 Task: Look for space in Nashville, United States from 6th September, 2023 to 15th September, 2023 for 6 adults in price range Rs.8000 to Rs.12000. Place can be entire place or private room with 6 bedrooms having 6 beds and 6 bathrooms. Property type can be house, flat, guest house. Amenities needed are: wifi, TV, free parkinig on premises, gym, breakfast. Booking option can be shelf check-in. Required host language is English.
Action: Mouse moved to (426, 88)
Screenshot: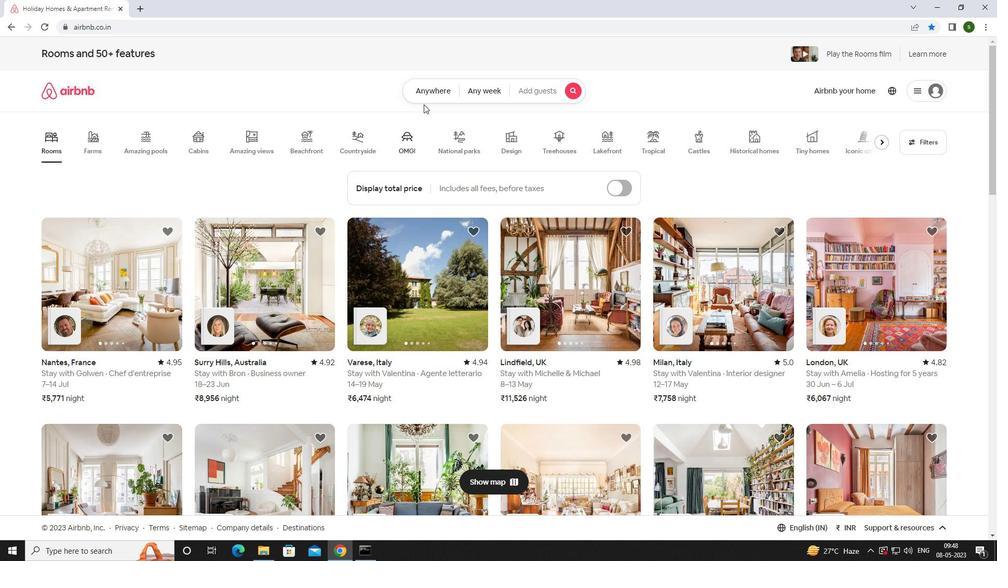 
Action: Mouse pressed left at (426, 88)
Screenshot: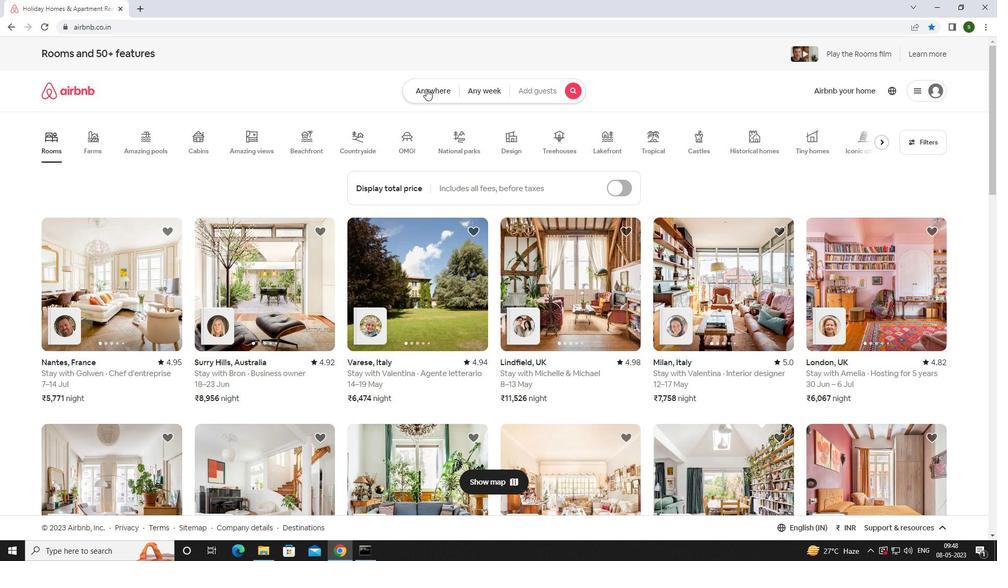 
Action: Mouse moved to (347, 128)
Screenshot: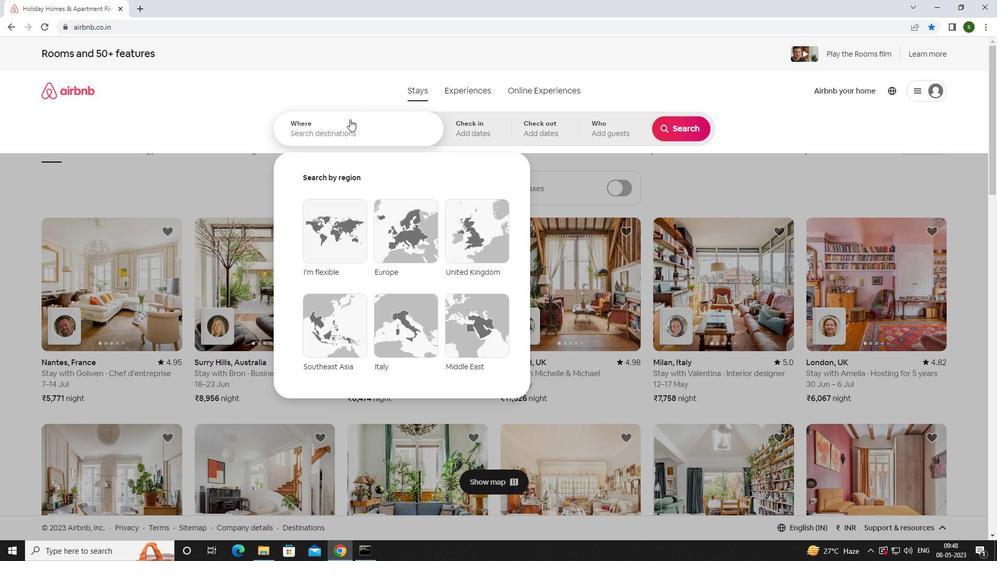 
Action: Mouse pressed left at (347, 128)
Screenshot: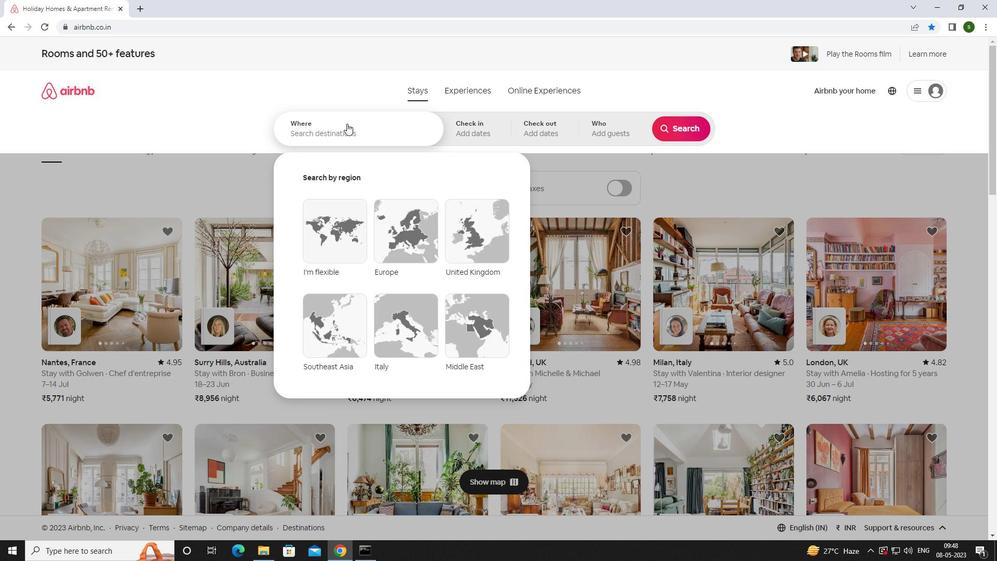 
Action: Key pressed <Key.caps_lock><Key.caps_lock>n<Key.caps_lock>ashville,<Key.space><Key.caps_lock><Key.caps_lock><Key.caps_lock>u<Key.caps_lock>nited<Key.space><Key.caps_lock>s<Key.caps_lock>tates<Key.enter>
Screenshot: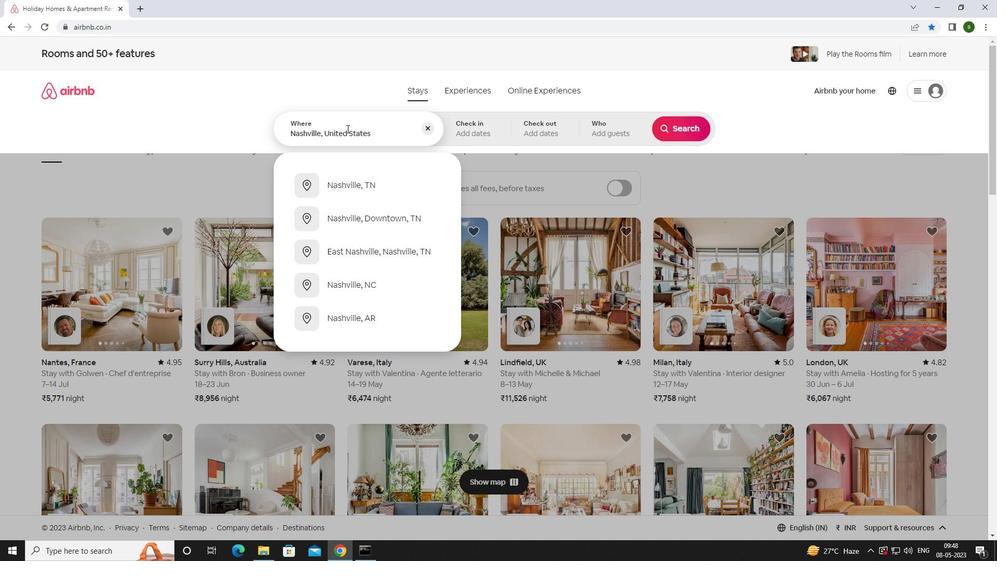 
Action: Mouse moved to (673, 210)
Screenshot: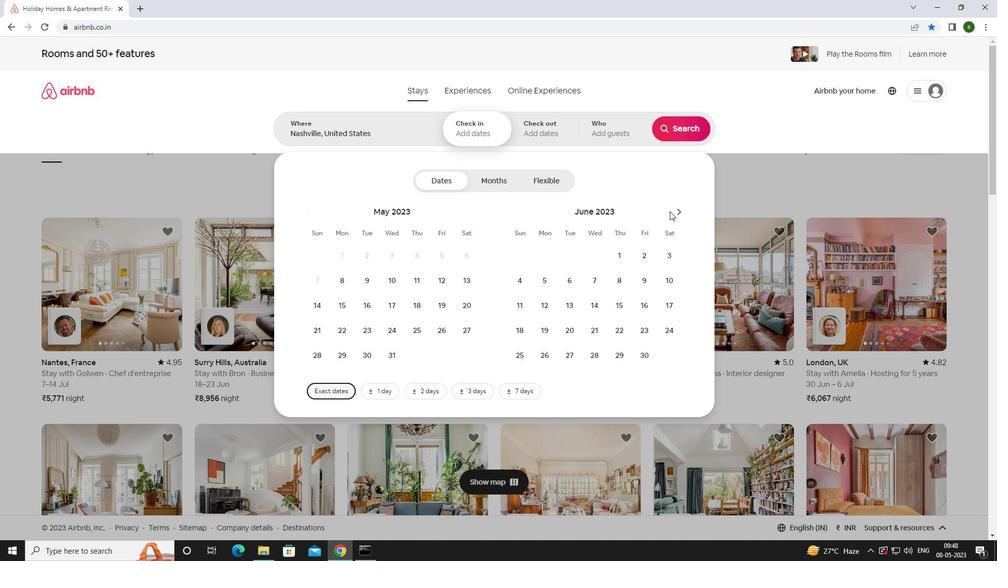 
Action: Mouse pressed left at (673, 210)
Screenshot: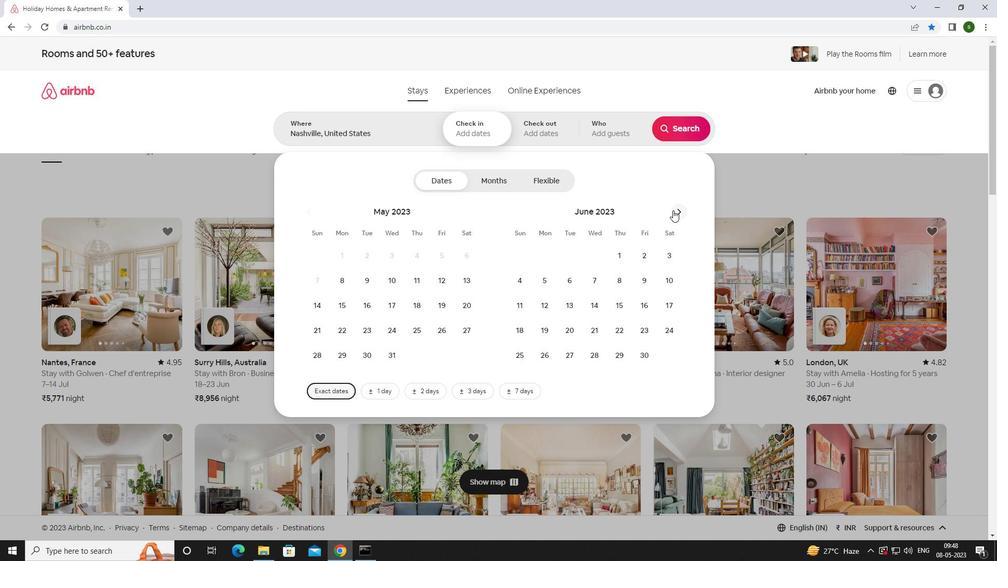 
Action: Mouse pressed left at (673, 210)
Screenshot: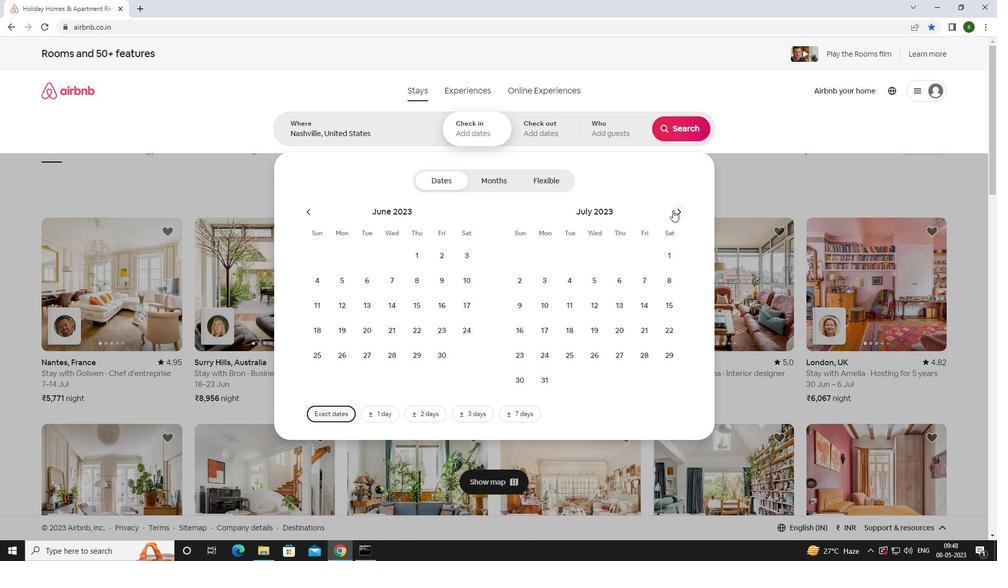 
Action: Mouse pressed left at (673, 210)
Screenshot: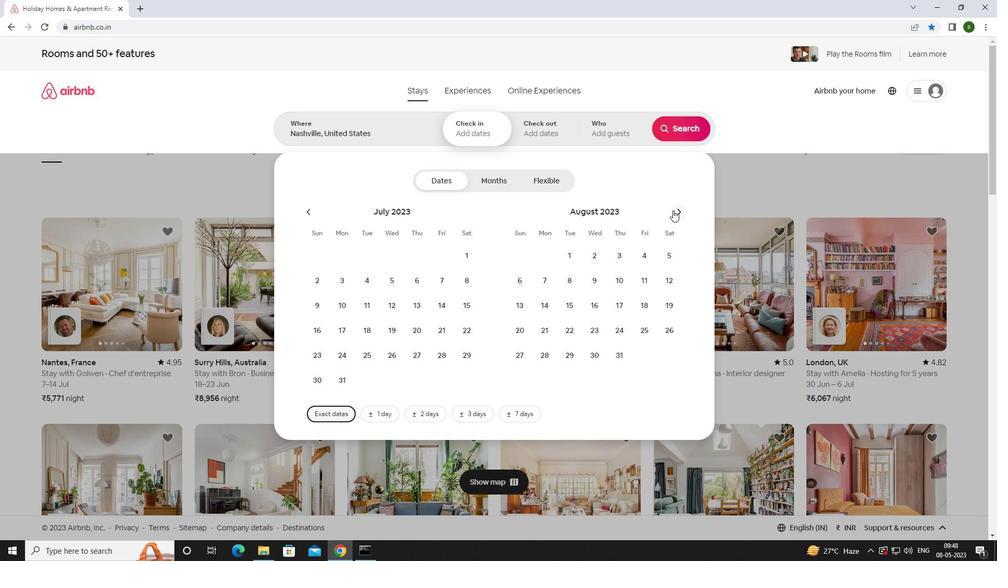 
Action: Mouse moved to (593, 284)
Screenshot: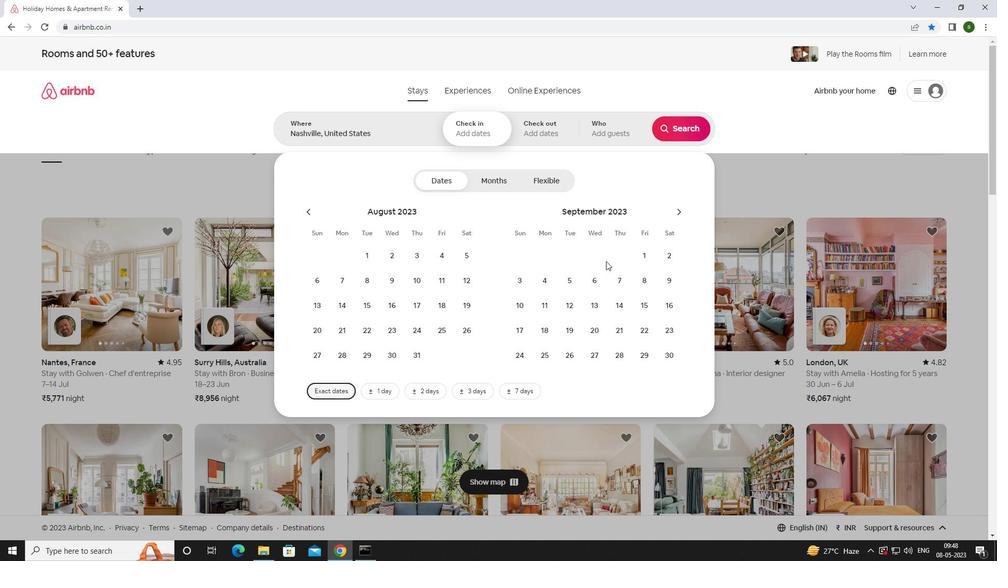 
Action: Mouse pressed left at (593, 284)
Screenshot: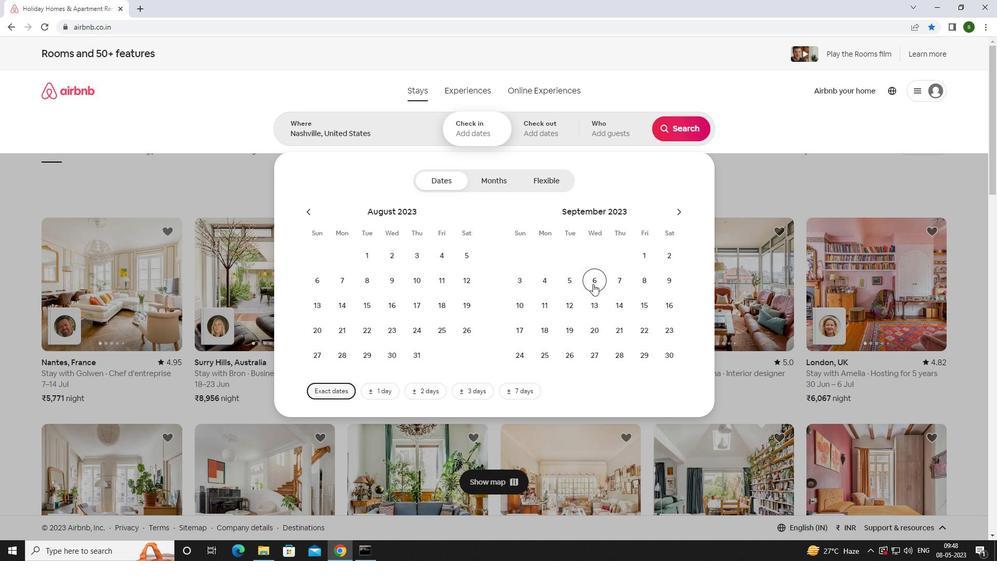 
Action: Mouse moved to (645, 306)
Screenshot: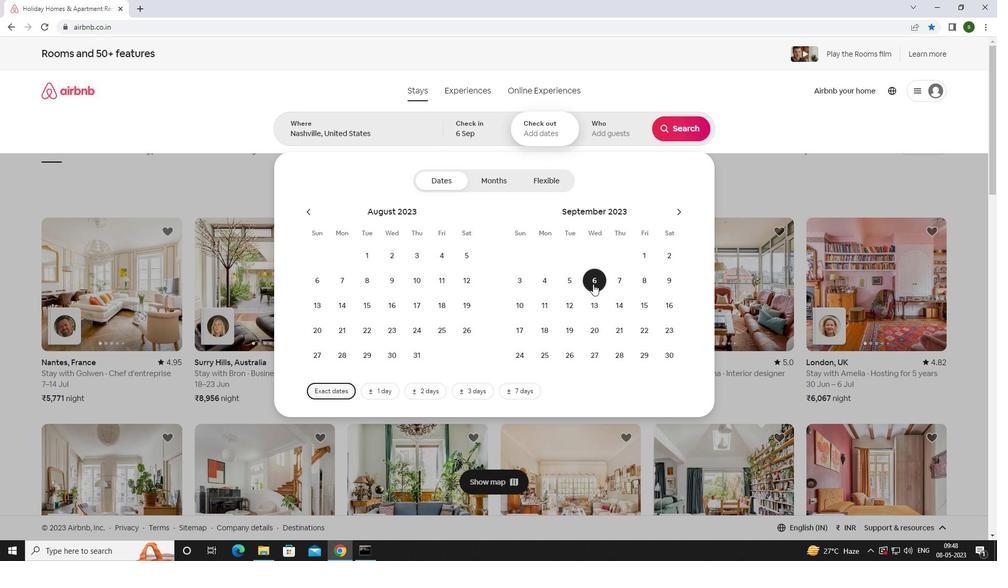 
Action: Mouse pressed left at (645, 306)
Screenshot: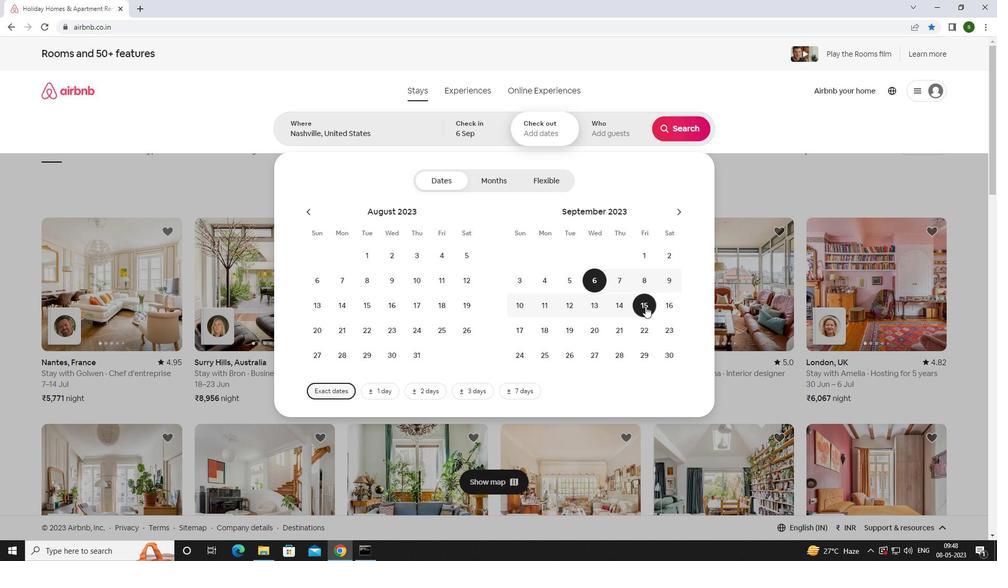 
Action: Mouse moved to (610, 129)
Screenshot: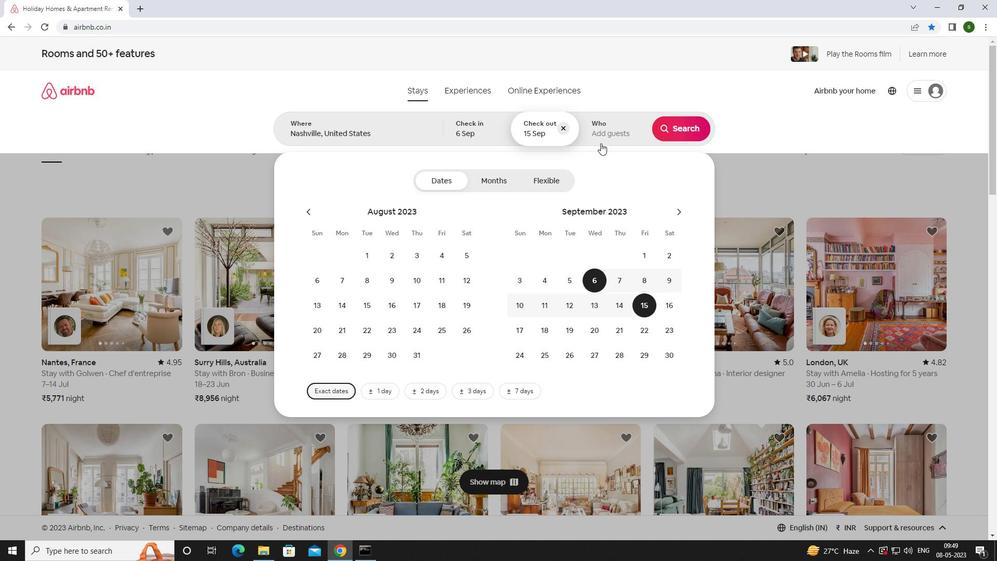 
Action: Mouse pressed left at (610, 129)
Screenshot: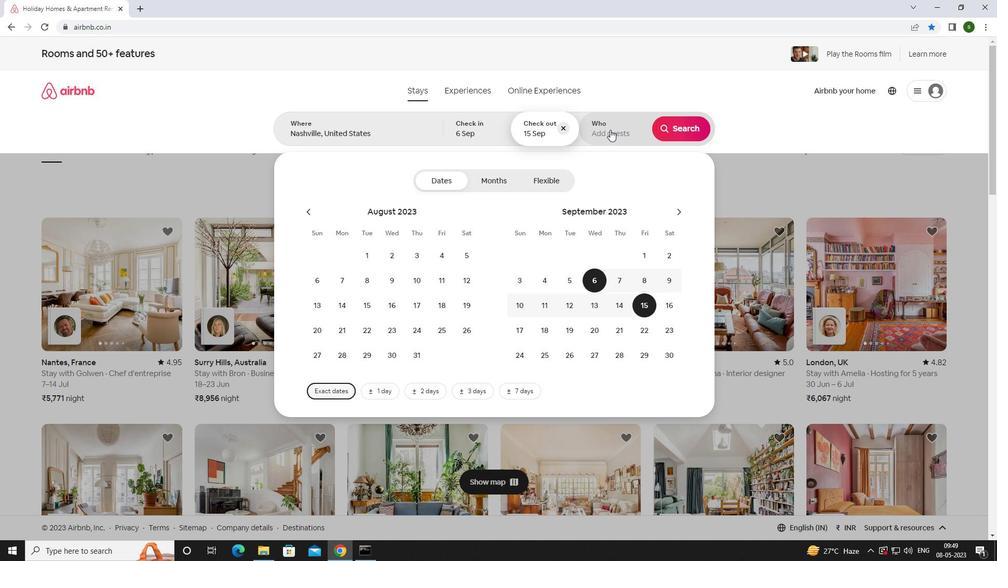 
Action: Mouse moved to (677, 179)
Screenshot: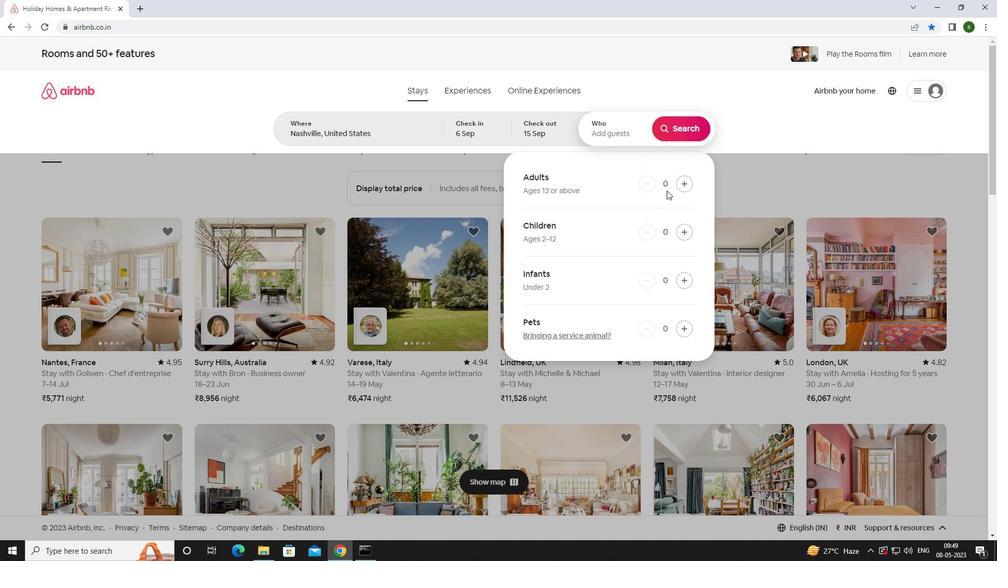 
Action: Mouse pressed left at (677, 179)
Screenshot: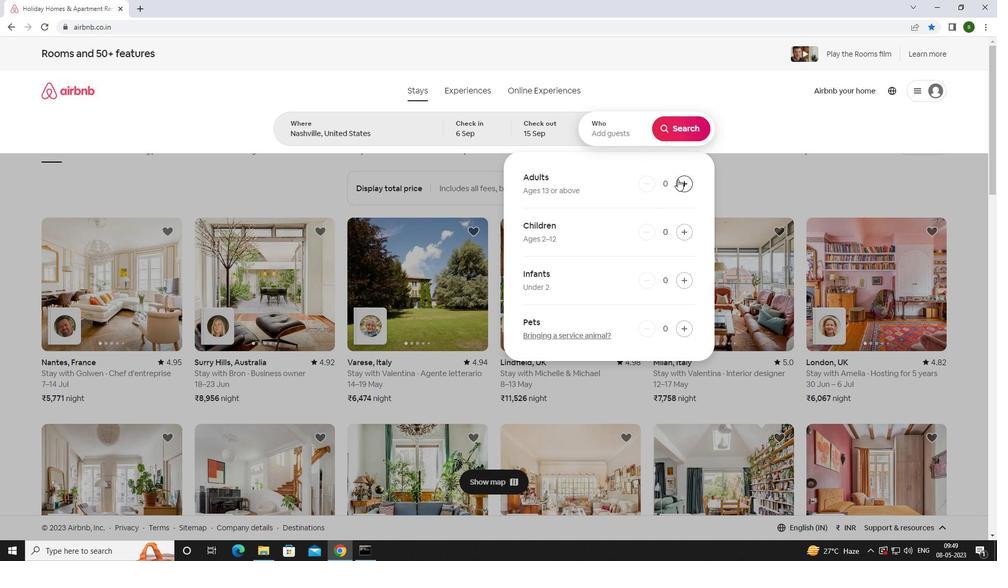 
Action: Mouse pressed left at (677, 179)
Screenshot: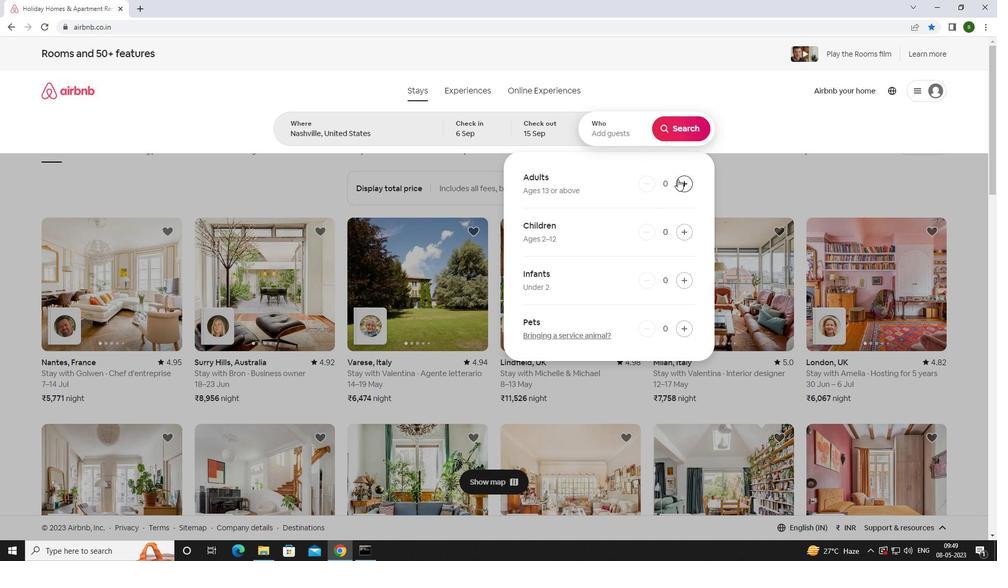 
Action: Mouse pressed left at (677, 179)
Screenshot: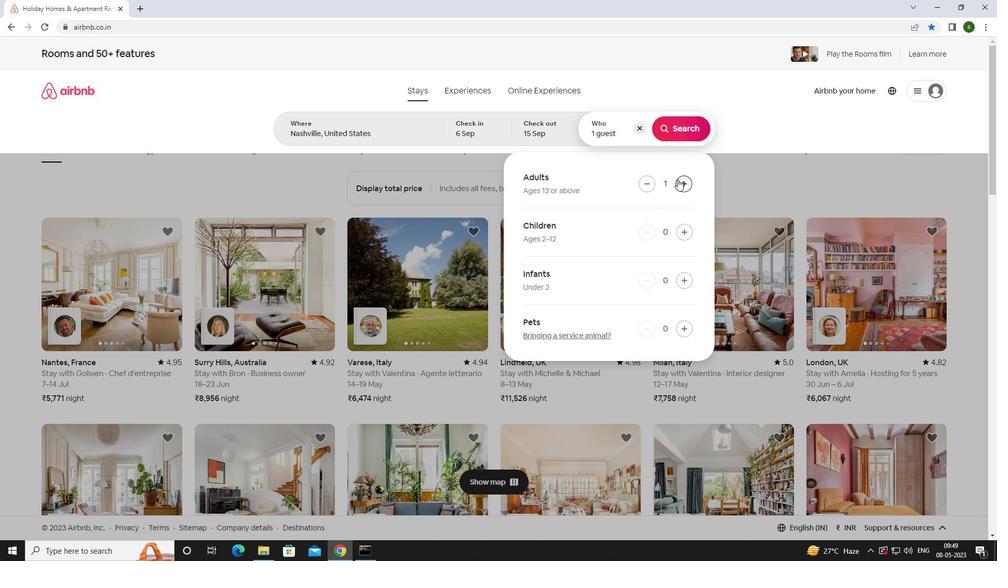 
Action: Mouse pressed left at (677, 179)
Screenshot: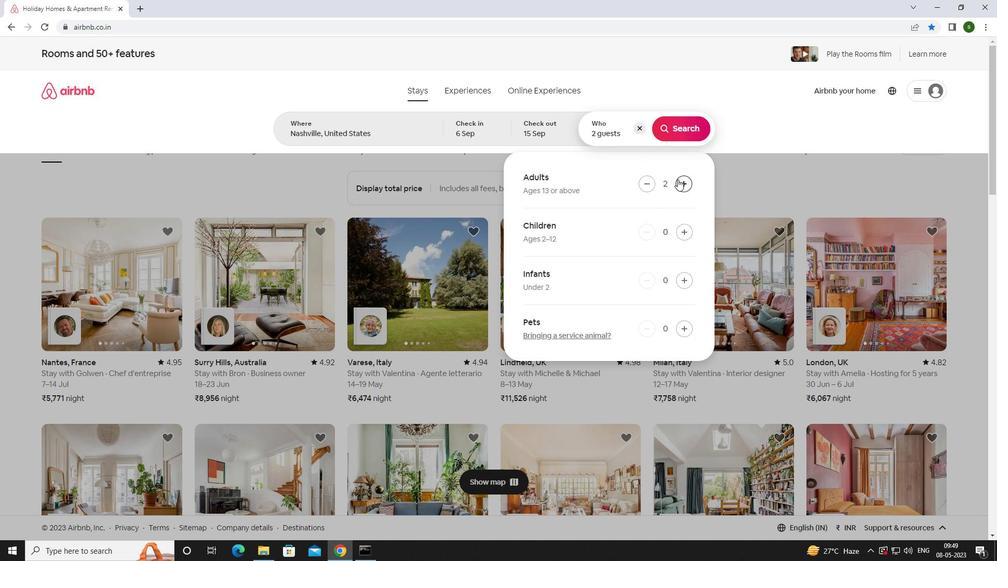 
Action: Mouse pressed left at (677, 179)
Screenshot: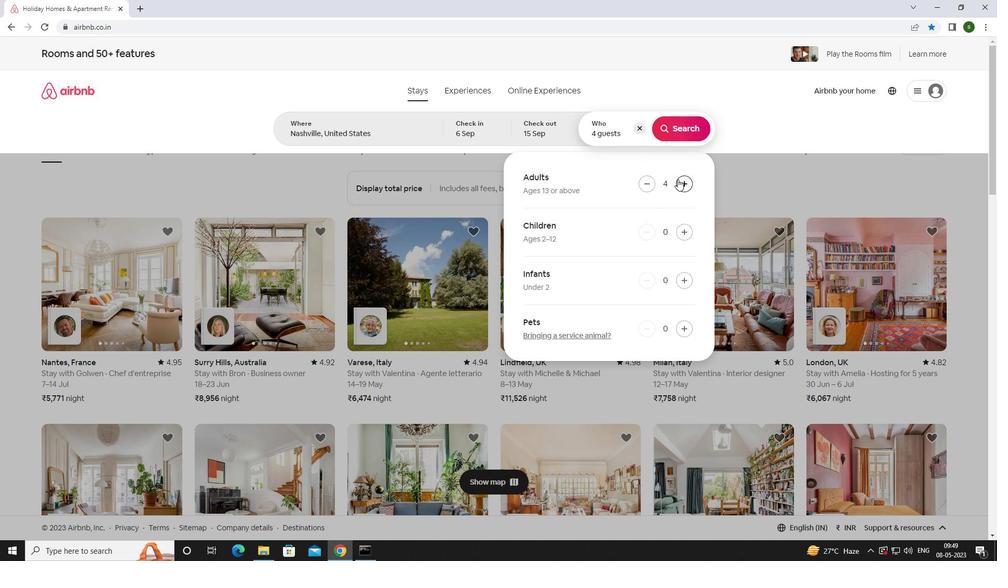 
Action: Mouse pressed left at (677, 179)
Screenshot: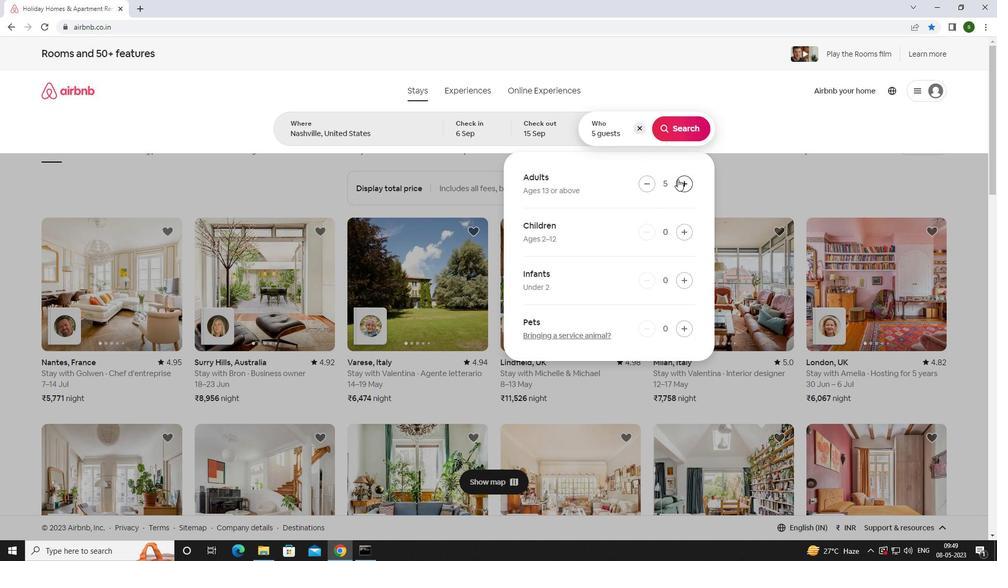 
Action: Mouse moved to (681, 130)
Screenshot: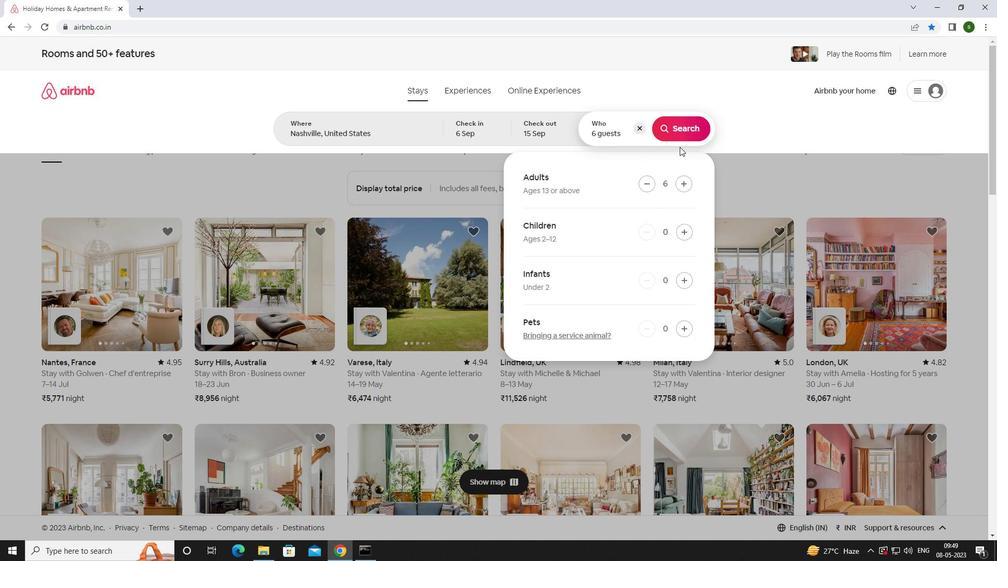 
Action: Mouse pressed left at (681, 130)
Screenshot: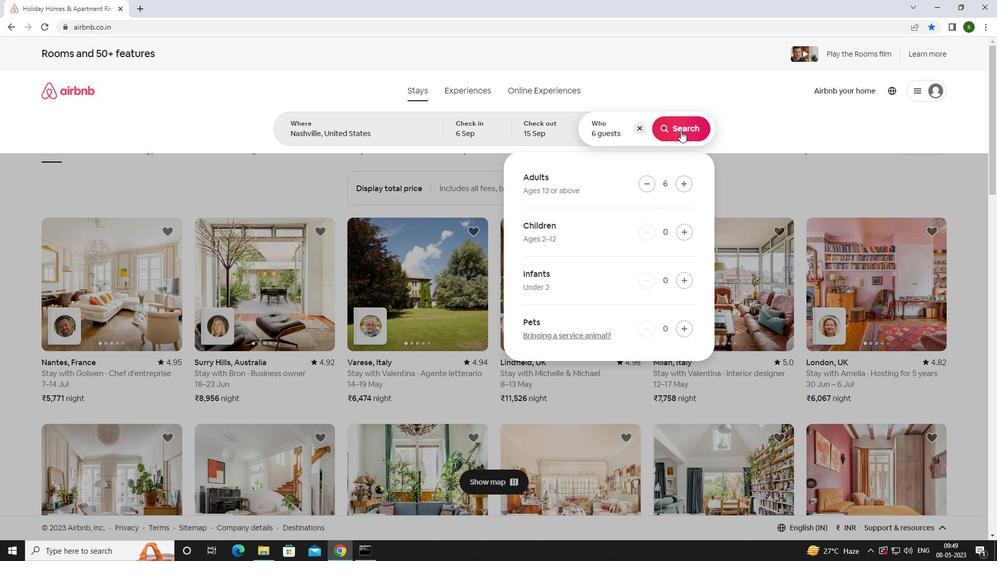 
Action: Mouse moved to (942, 97)
Screenshot: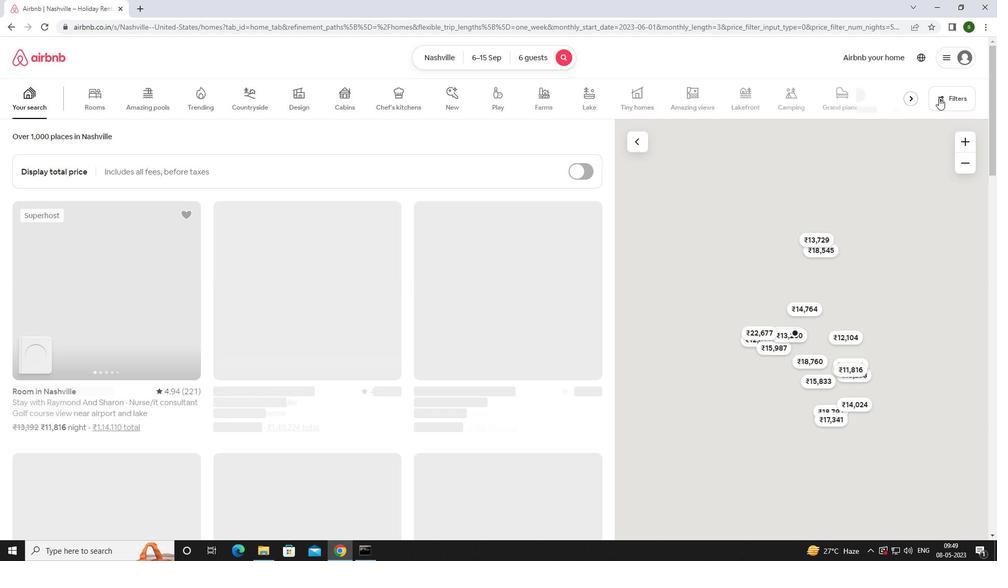 
Action: Mouse pressed left at (942, 97)
Screenshot: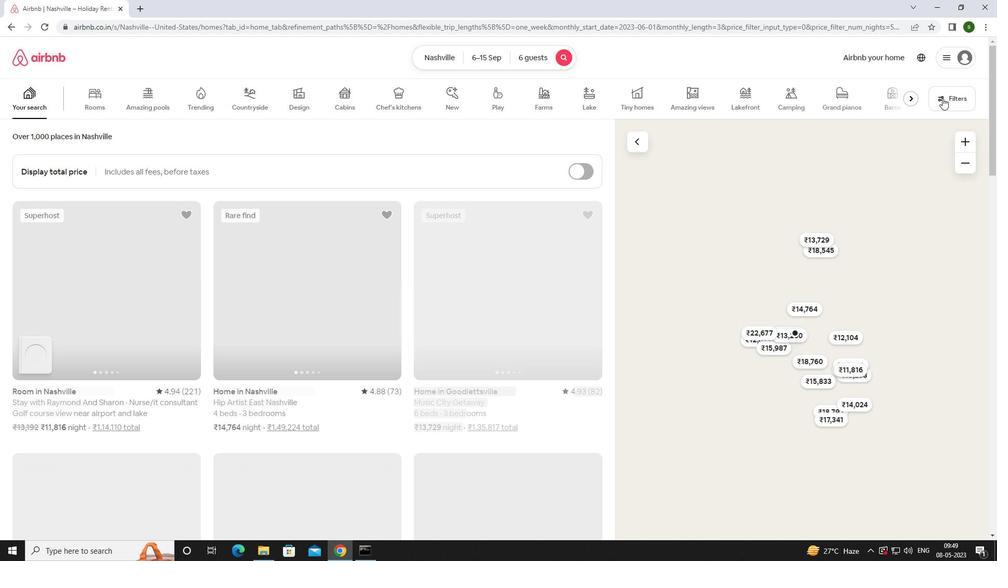 
Action: Mouse moved to (371, 353)
Screenshot: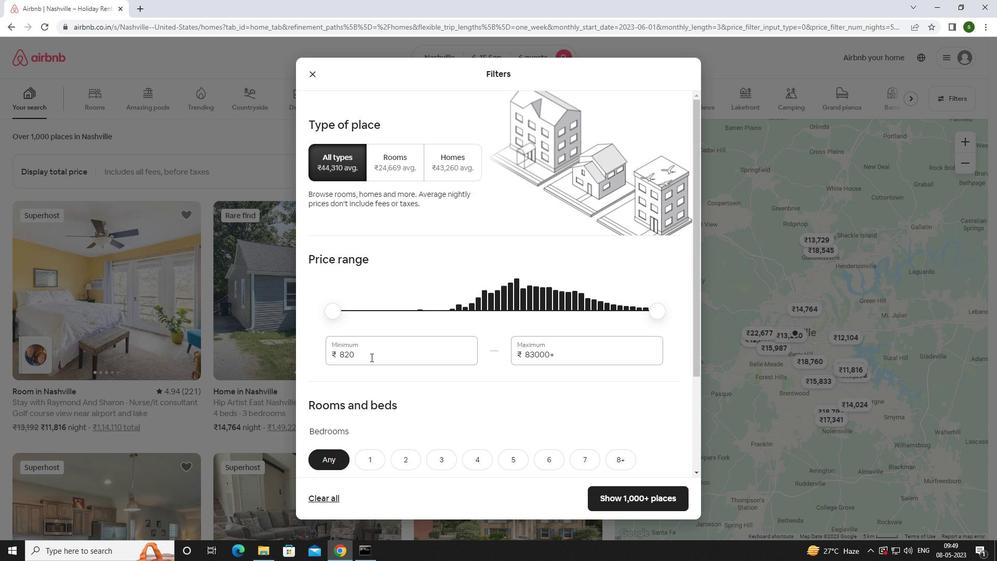 
Action: Mouse pressed left at (371, 353)
Screenshot: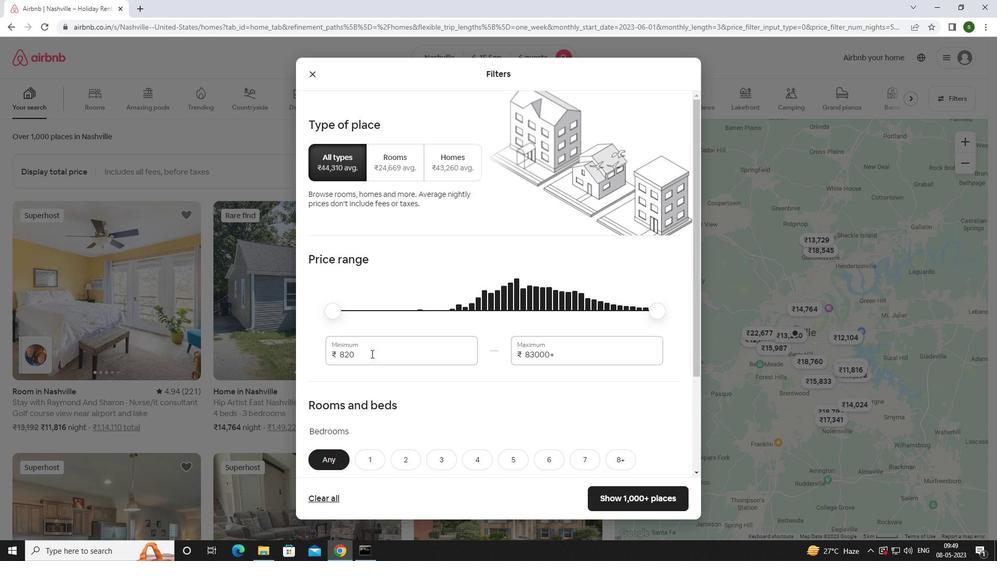 
Action: Key pressed <Key.backspace><Key.backspace><Key.backspace><Key.backspace><Key.backspace>8000
Screenshot: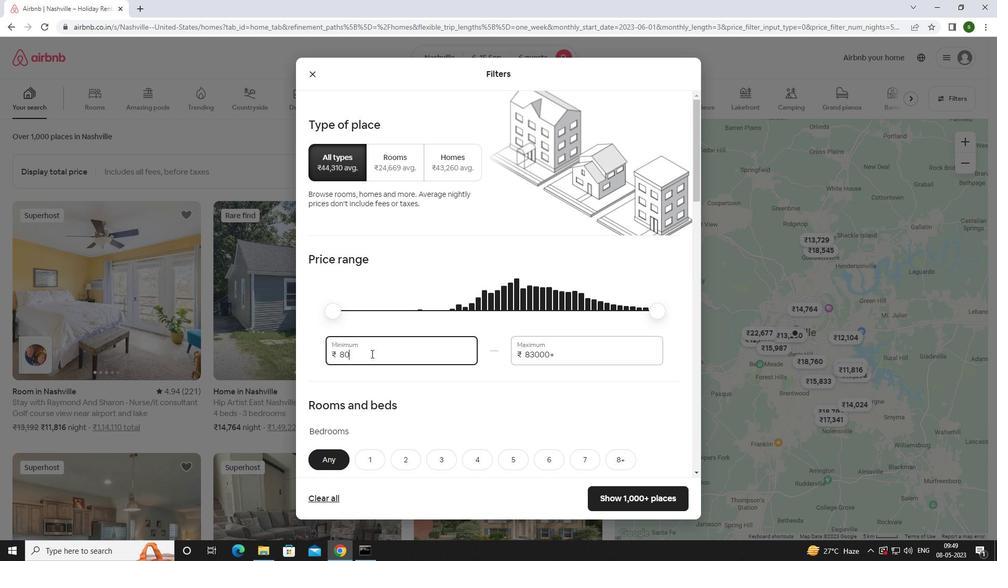 
Action: Mouse moved to (572, 354)
Screenshot: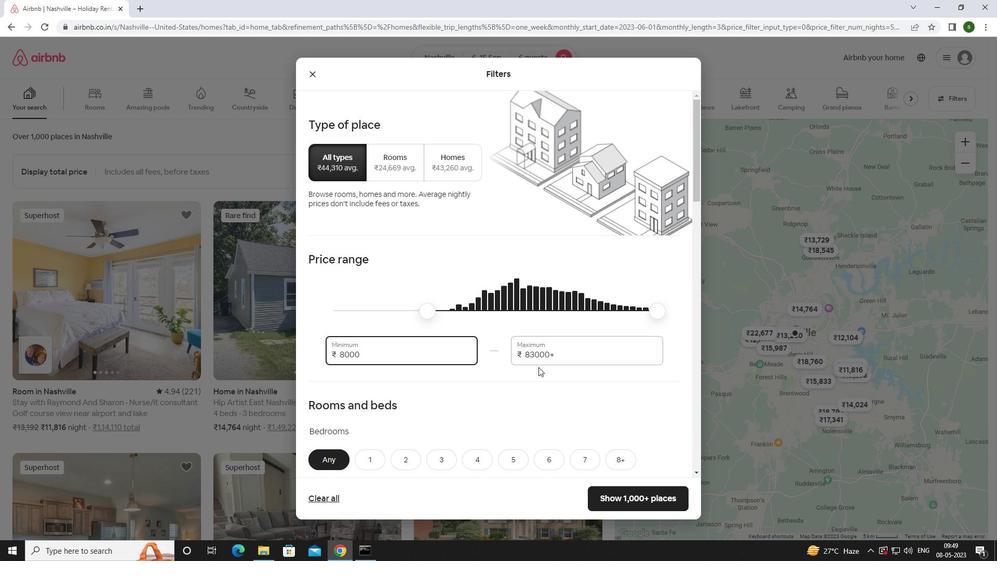 
Action: Mouse pressed left at (572, 354)
Screenshot: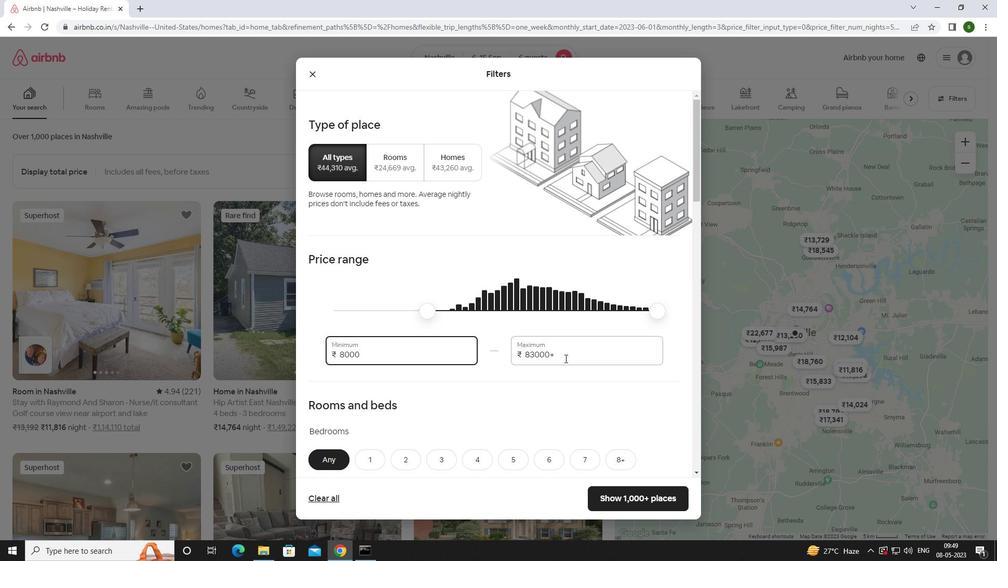
Action: Key pressed <Key.backspace><Key.backspace><Key.backspace><Key.backspace><Key.backspace><Key.backspace><Key.backspace><Key.backspace><Key.backspace><Key.backspace><Key.backspace>12000
Screenshot: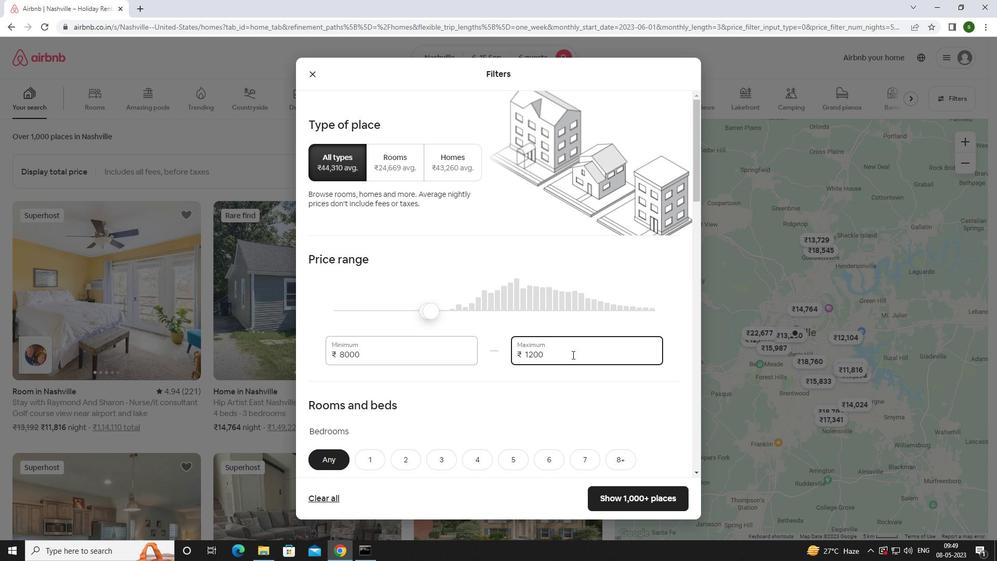 
Action: Mouse moved to (506, 372)
Screenshot: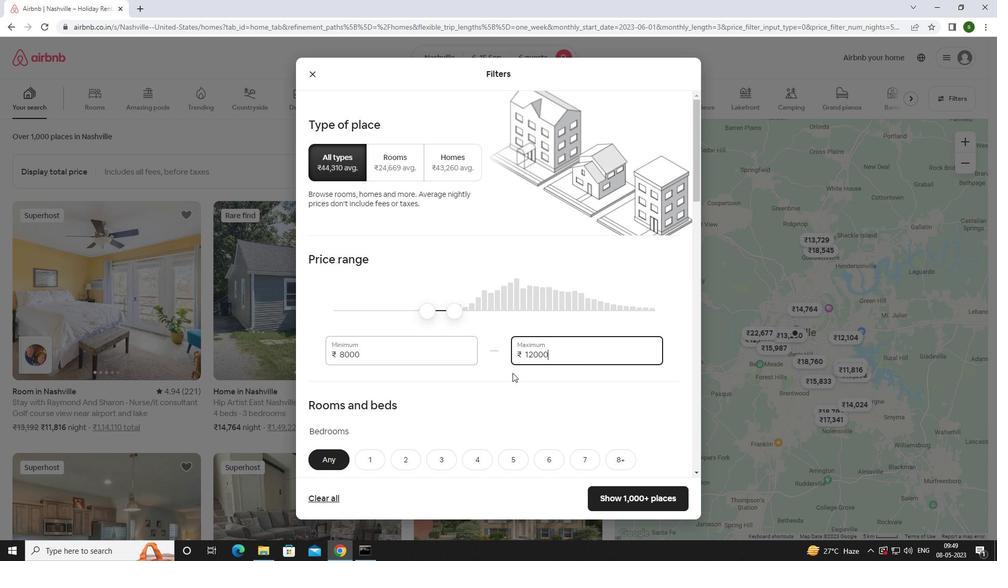 
Action: Mouse scrolled (506, 371) with delta (0, 0)
Screenshot: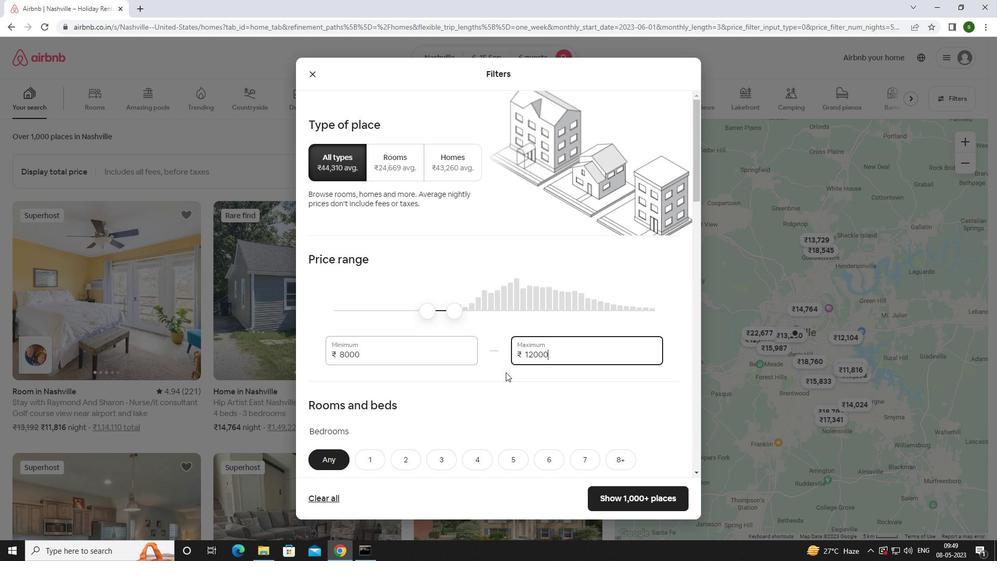 
Action: Mouse scrolled (506, 371) with delta (0, 0)
Screenshot: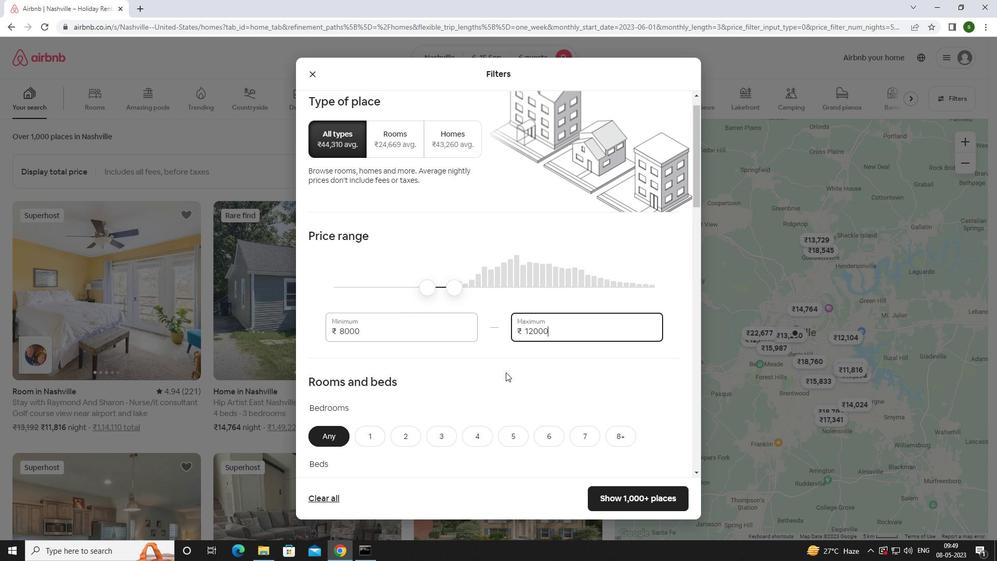 
Action: Mouse moved to (544, 358)
Screenshot: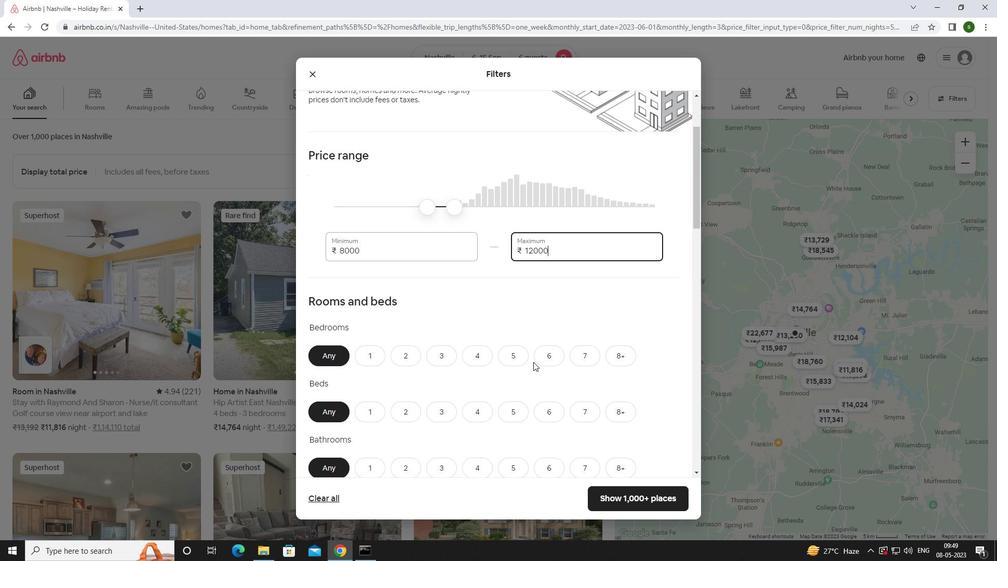 
Action: Mouse pressed left at (544, 358)
Screenshot: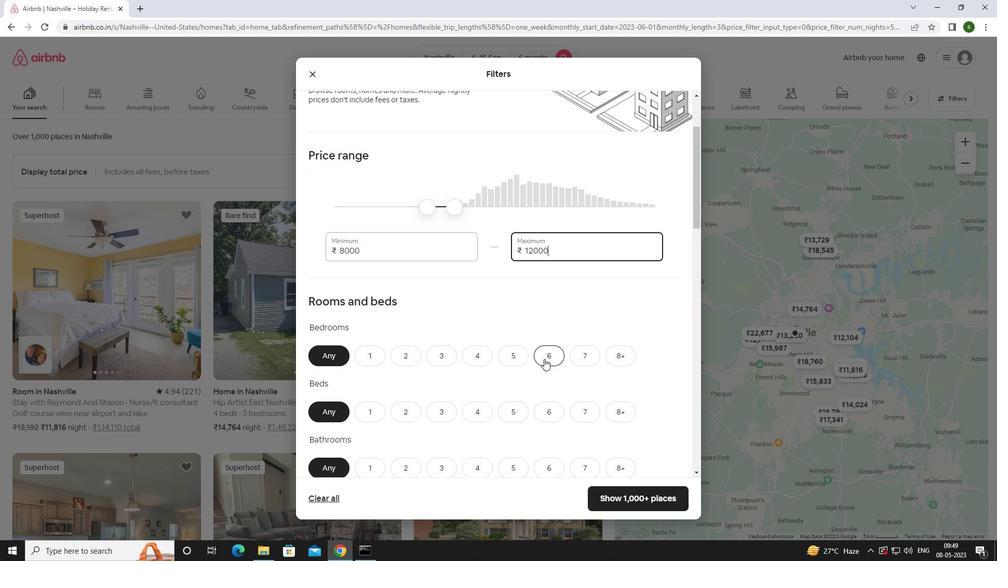 
Action: Mouse scrolled (544, 358) with delta (0, 0)
Screenshot: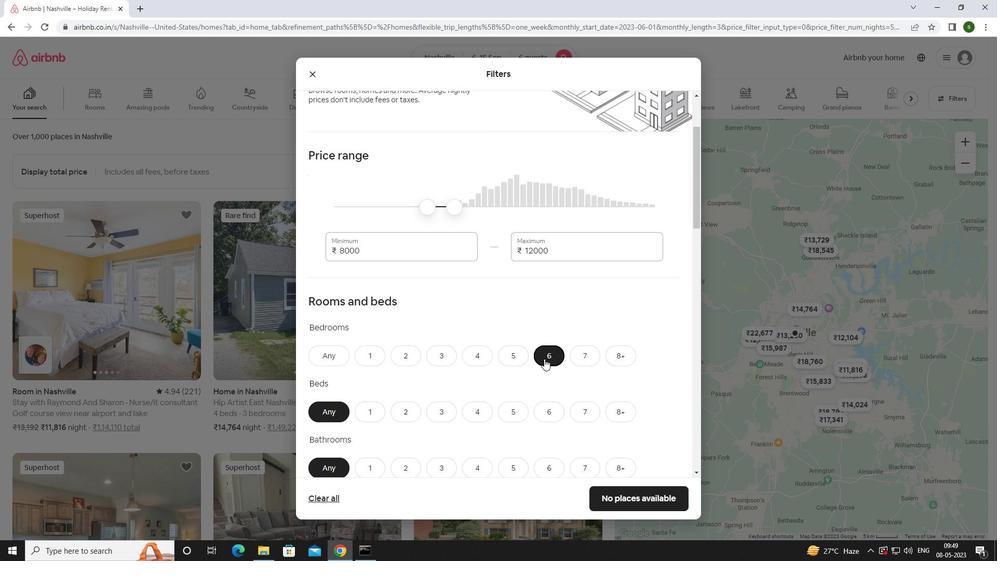 
Action: Mouse moved to (552, 364)
Screenshot: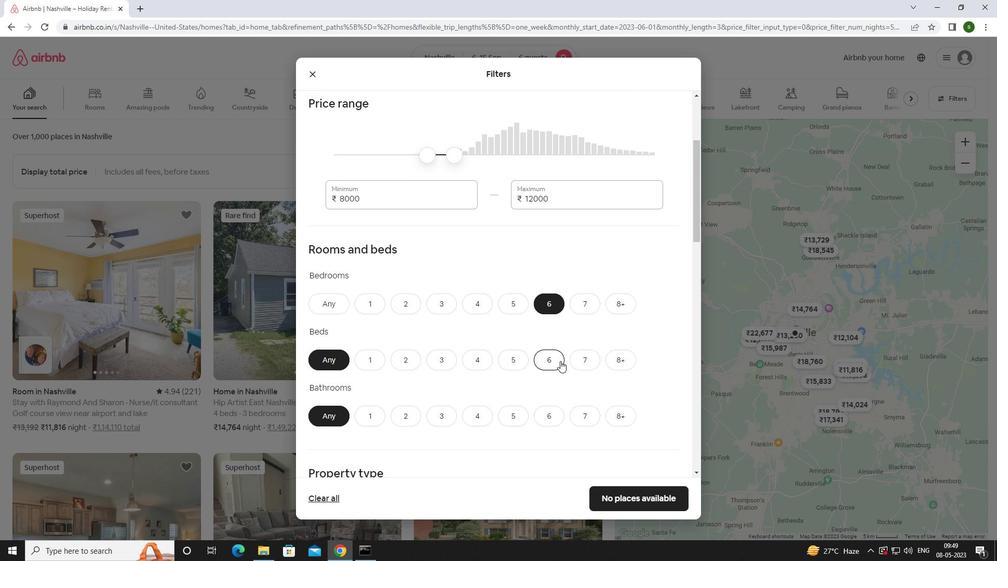 
Action: Mouse pressed left at (552, 364)
Screenshot: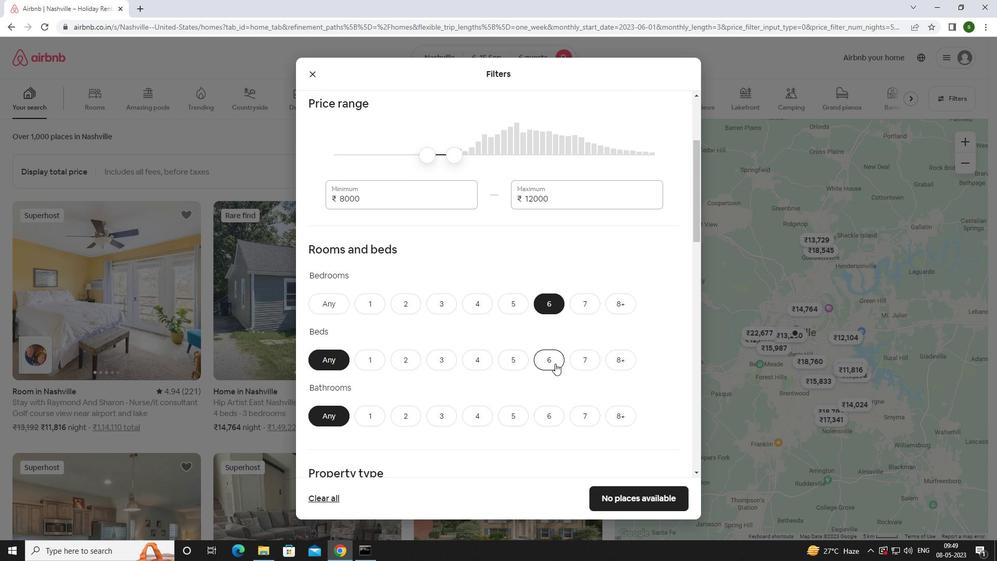 
Action: Mouse moved to (546, 414)
Screenshot: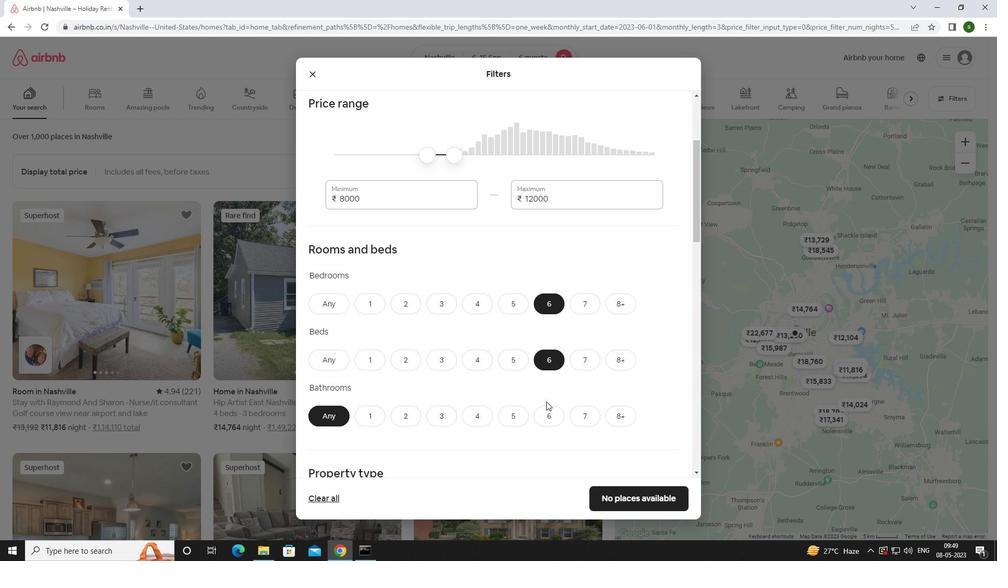 
Action: Mouse pressed left at (546, 414)
Screenshot: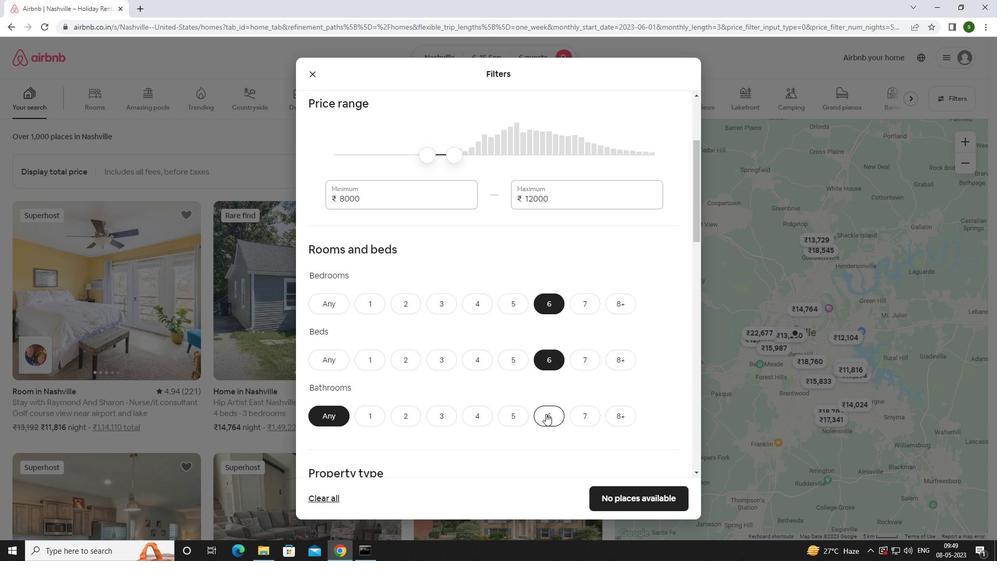 
Action: Mouse scrolled (546, 413) with delta (0, 0)
Screenshot: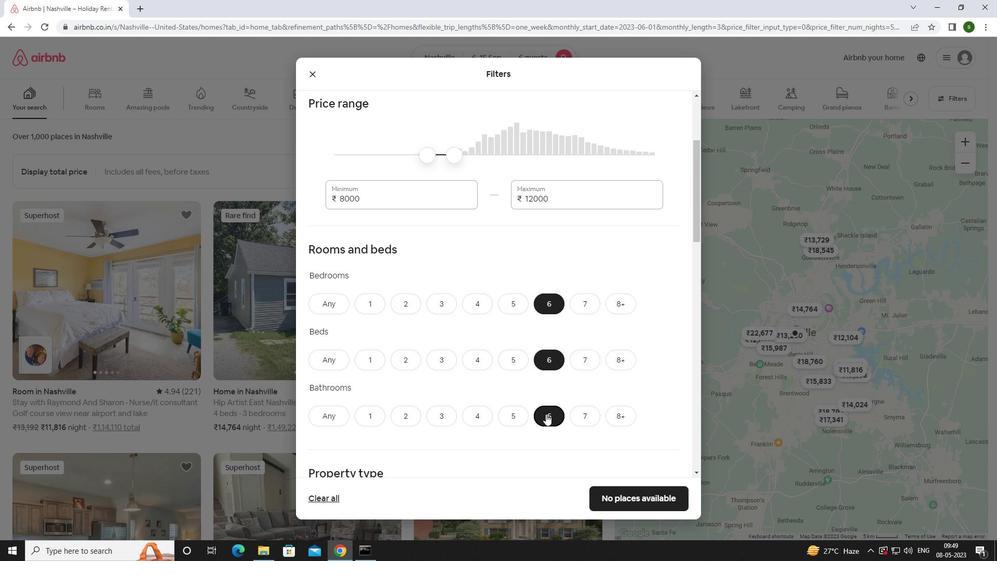 
Action: Mouse scrolled (546, 413) with delta (0, 0)
Screenshot: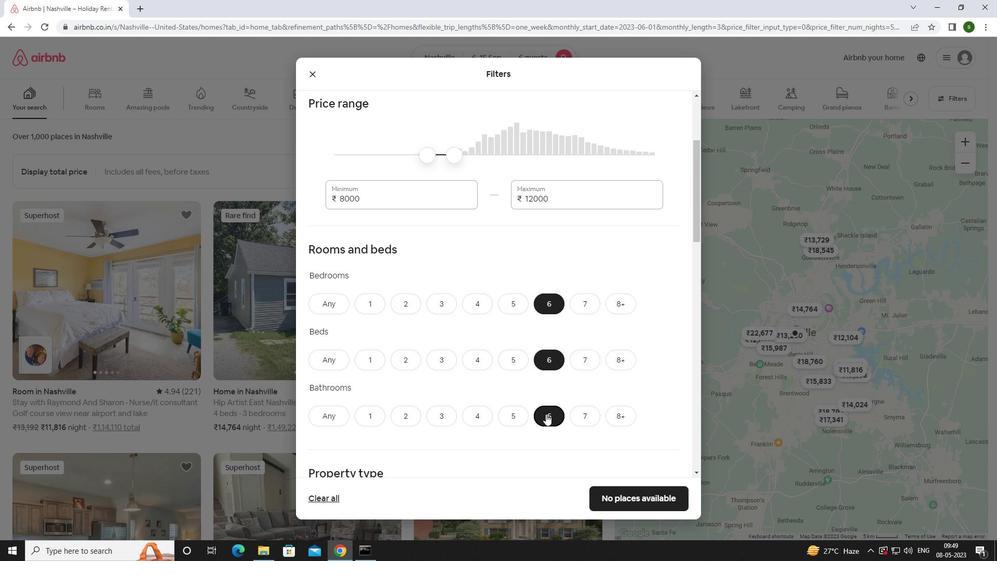 
Action: Mouse scrolled (546, 413) with delta (0, 0)
Screenshot: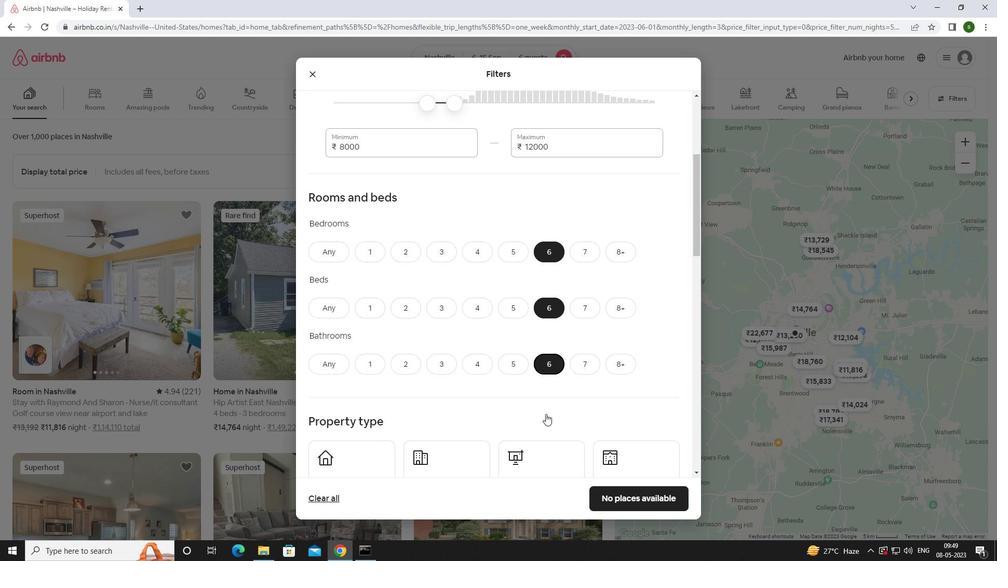 
Action: Mouse moved to (344, 361)
Screenshot: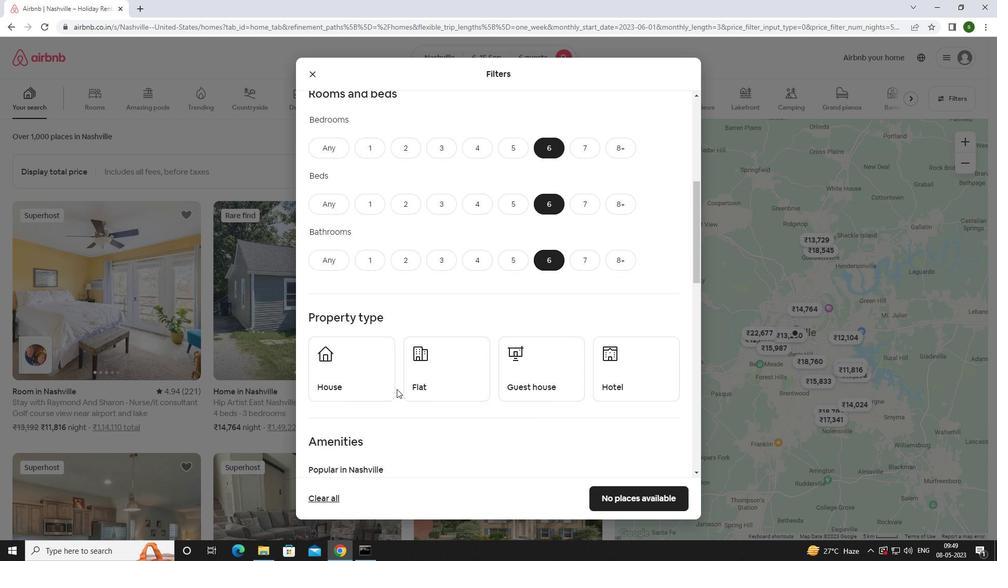 
Action: Mouse pressed left at (344, 361)
Screenshot: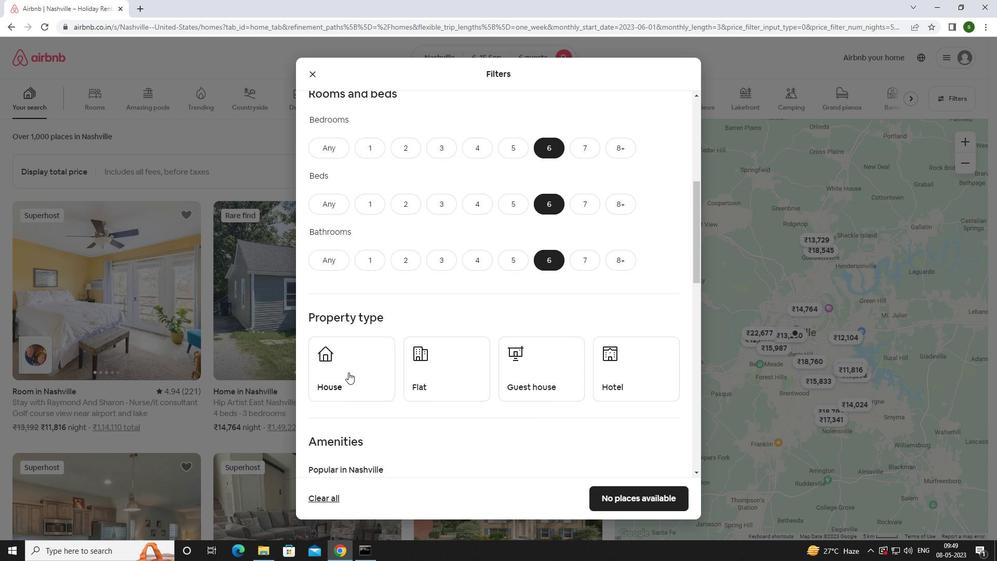 
Action: Mouse moved to (450, 371)
Screenshot: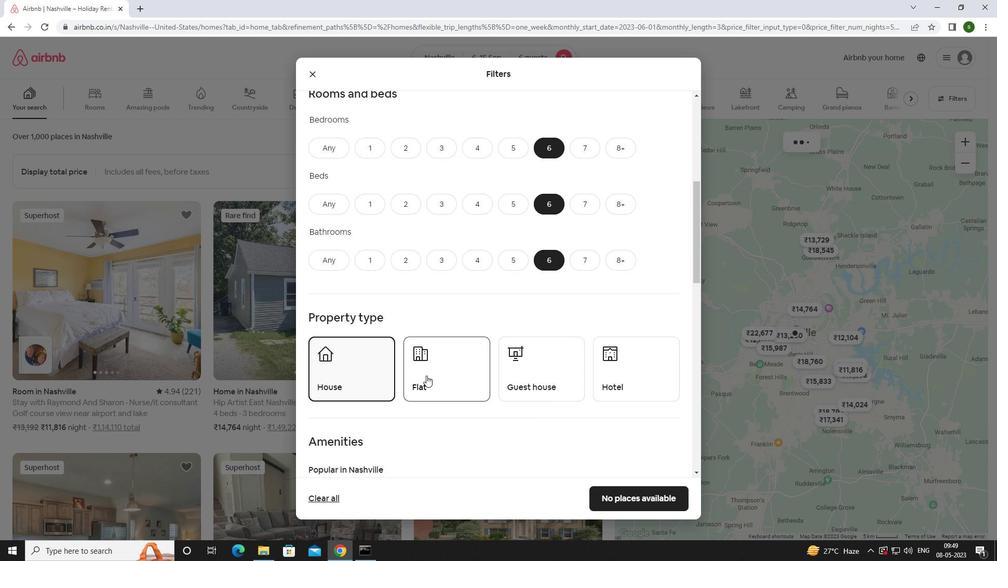 
Action: Mouse pressed left at (450, 371)
Screenshot: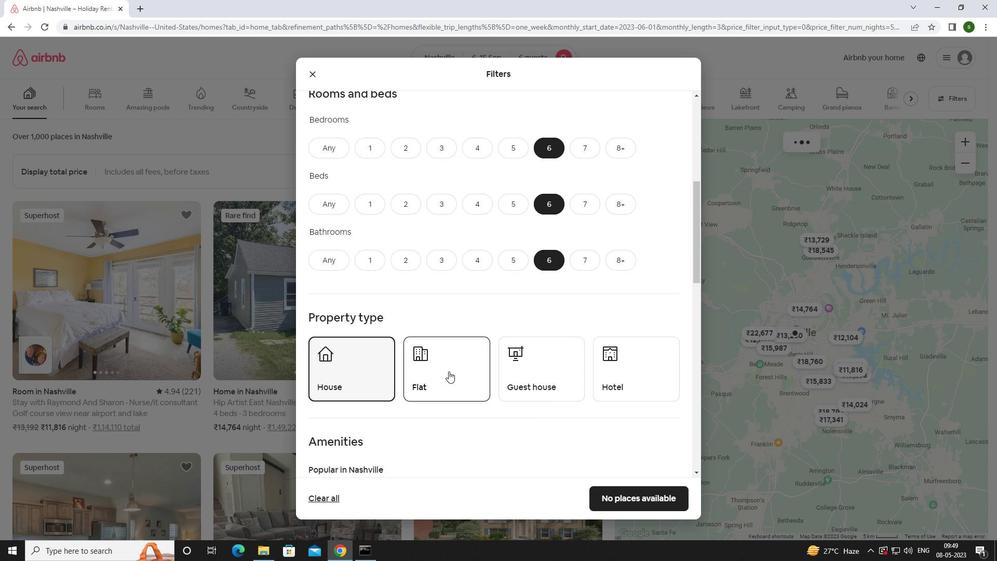 
Action: Mouse moved to (537, 384)
Screenshot: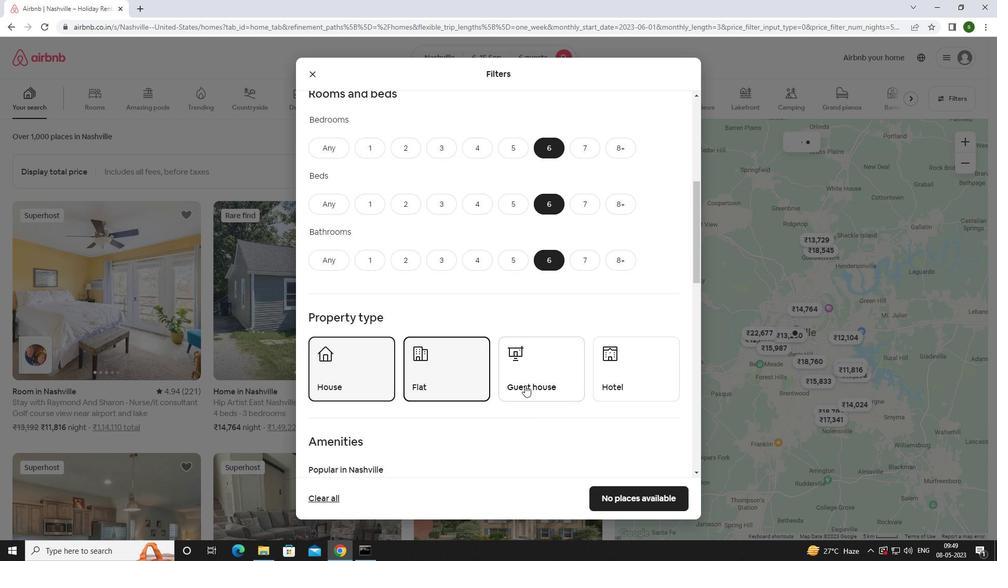 
Action: Mouse pressed left at (537, 384)
Screenshot: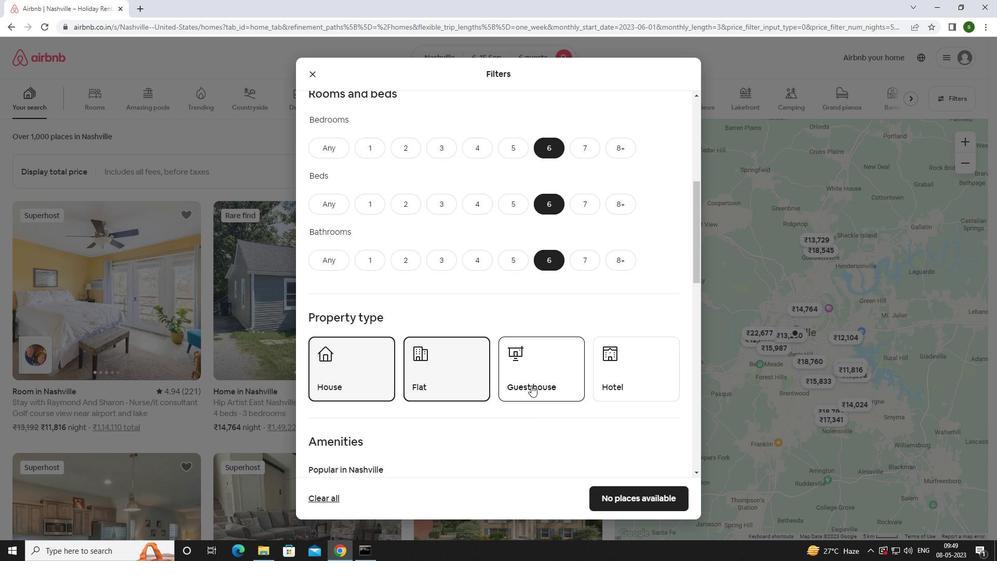 
Action: Mouse moved to (537, 384)
Screenshot: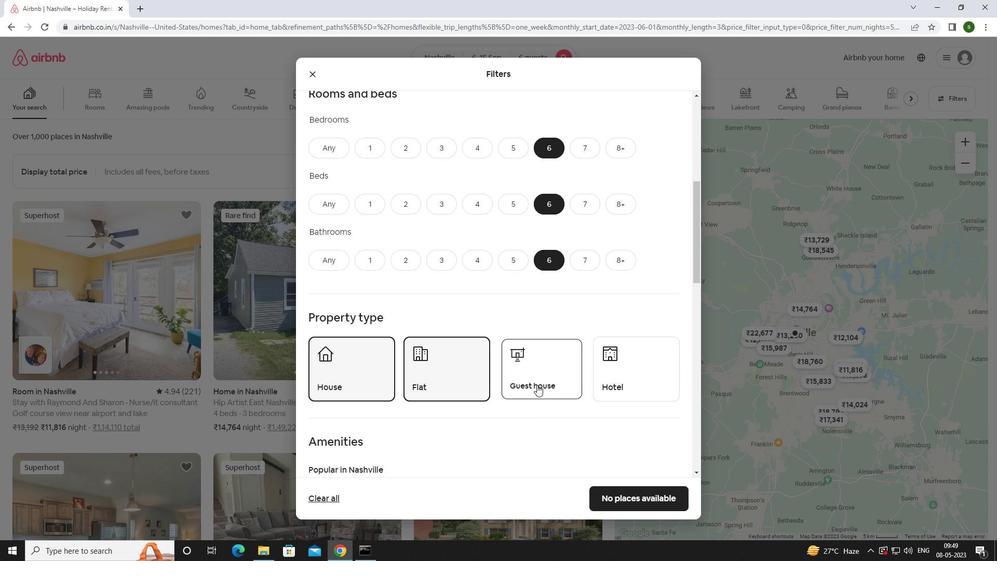 
Action: Mouse scrolled (537, 384) with delta (0, 0)
Screenshot: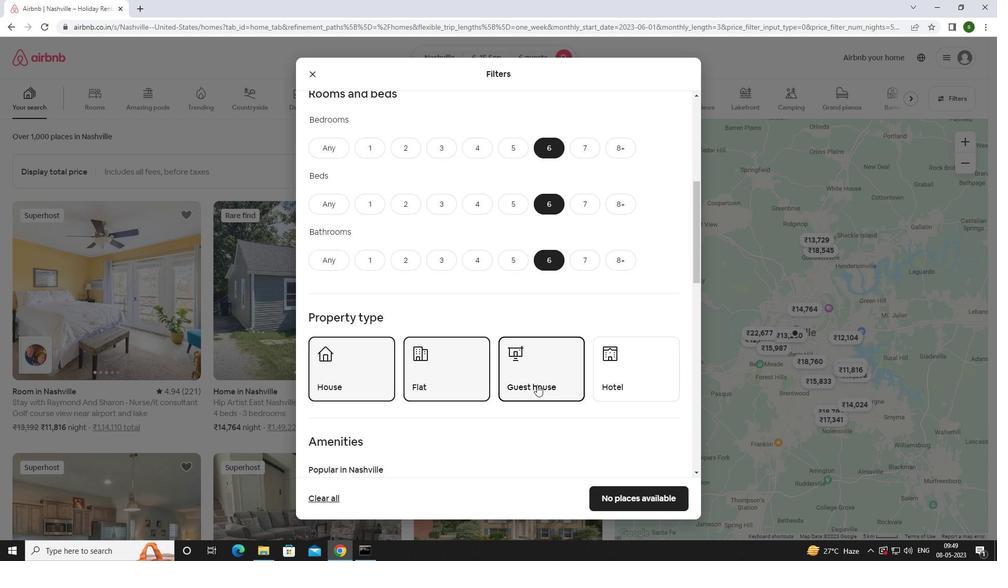 
Action: Mouse scrolled (537, 384) with delta (0, 0)
Screenshot: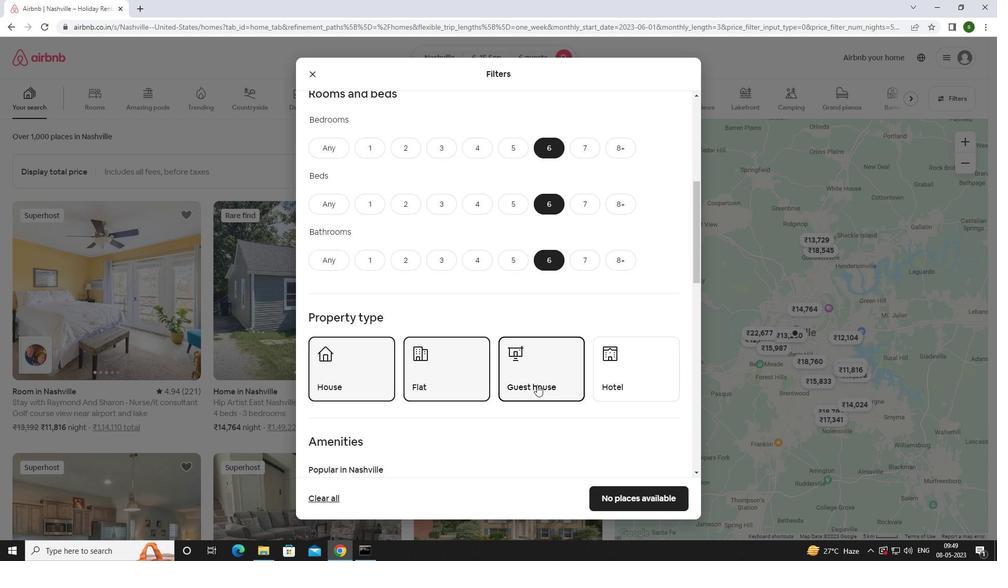
Action: Mouse scrolled (537, 384) with delta (0, 0)
Screenshot: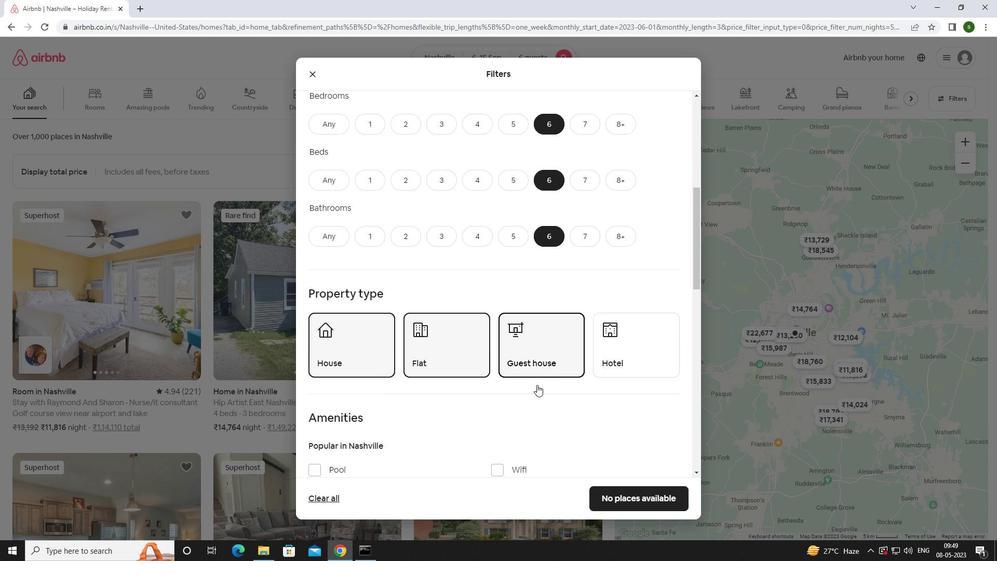 
Action: Mouse moved to (498, 339)
Screenshot: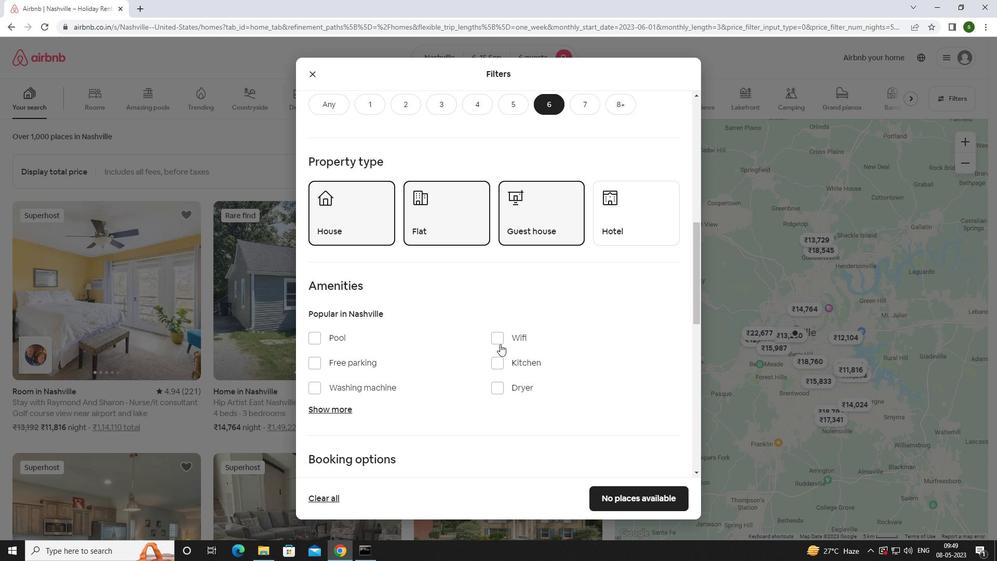 
Action: Mouse pressed left at (498, 339)
Screenshot: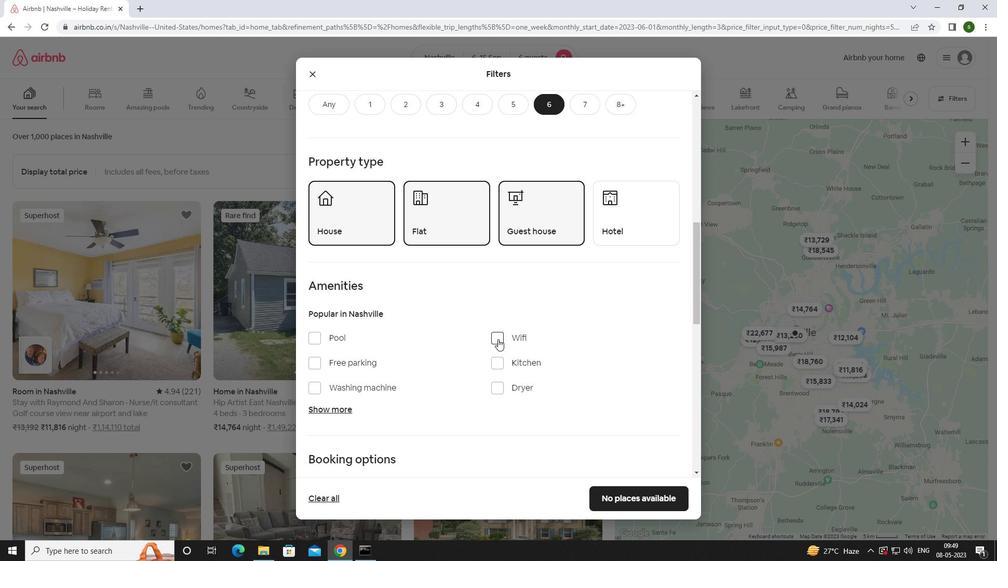
Action: Mouse moved to (358, 363)
Screenshot: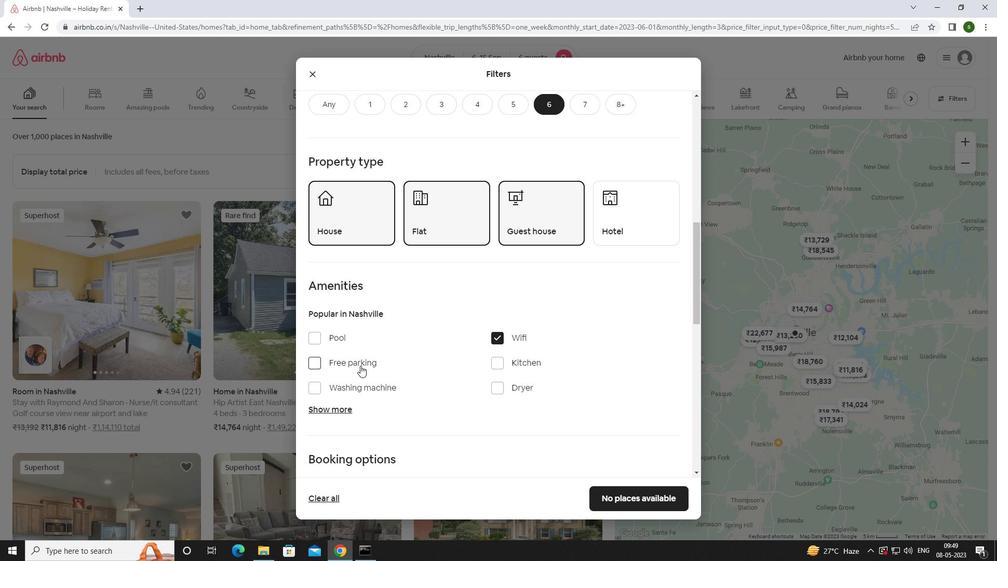 
Action: Mouse pressed left at (358, 363)
Screenshot: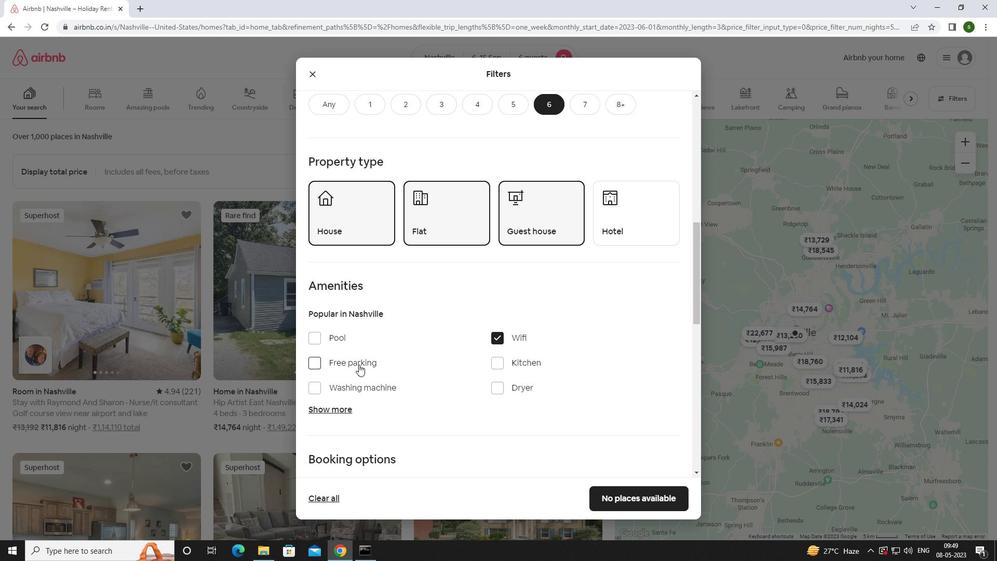 
Action: Mouse moved to (343, 406)
Screenshot: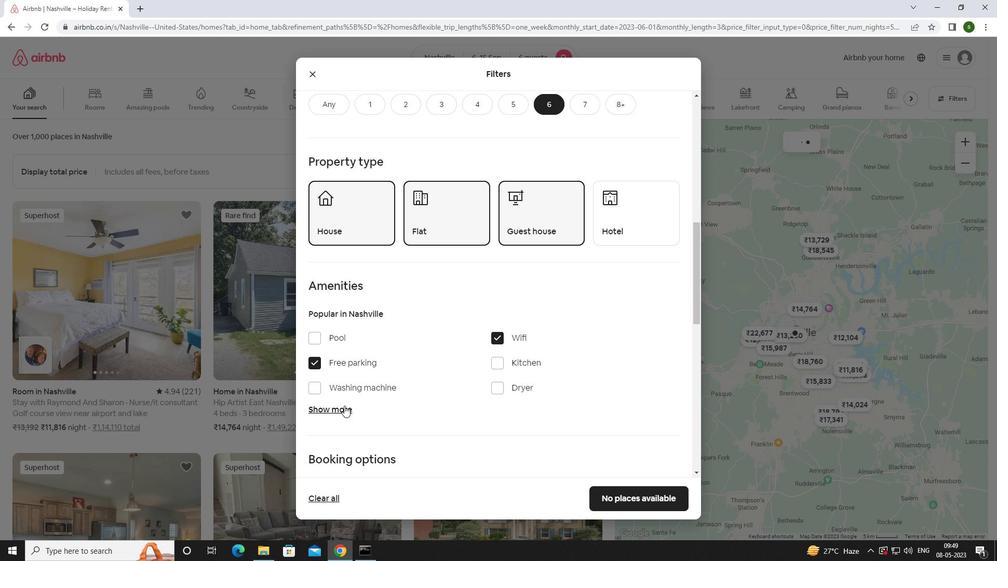 
Action: Mouse pressed left at (343, 406)
Screenshot: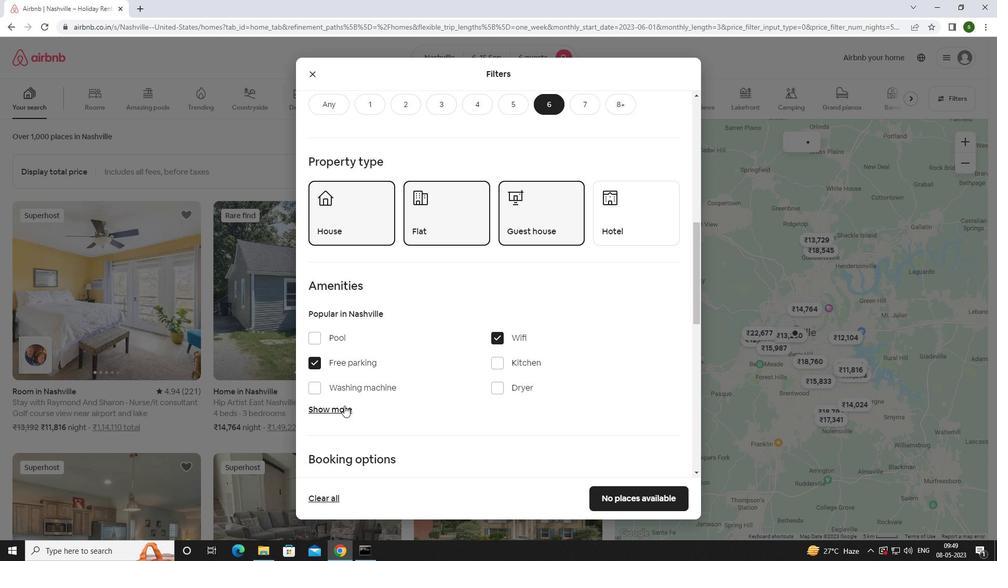 
Action: Mouse moved to (414, 410)
Screenshot: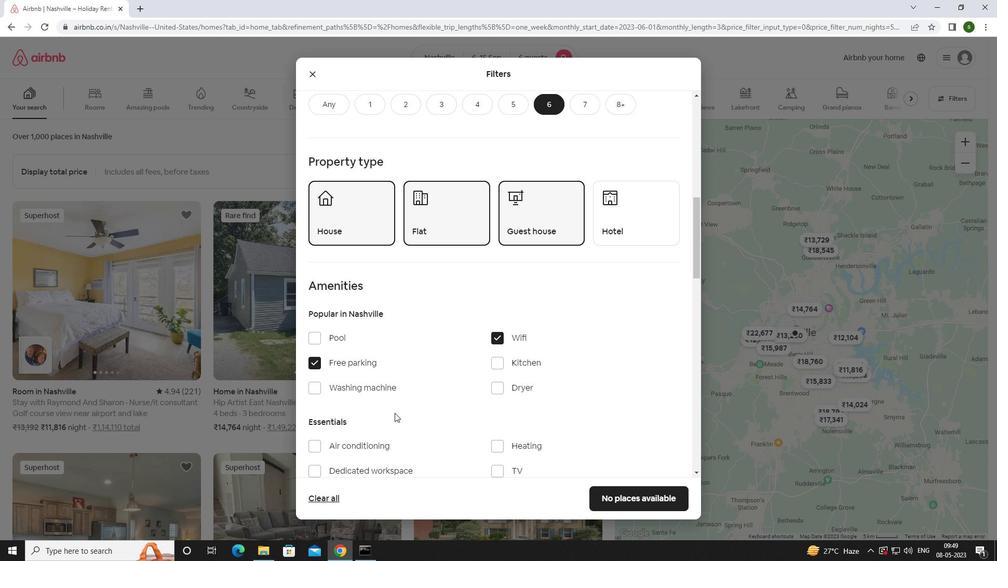 
Action: Mouse scrolled (414, 409) with delta (0, 0)
Screenshot: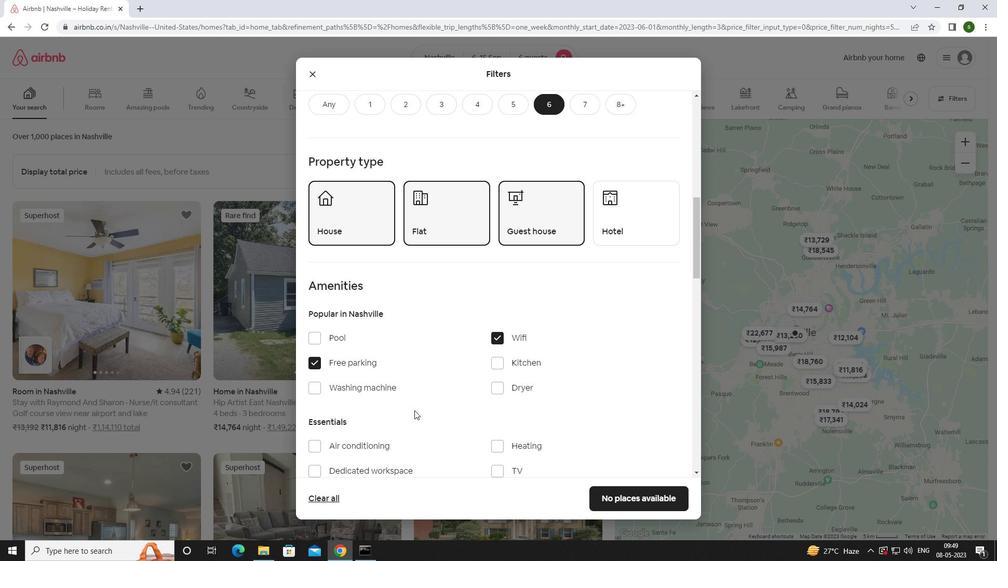 
Action: Mouse scrolled (414, 409) with delta (0, 0)
Screenshot: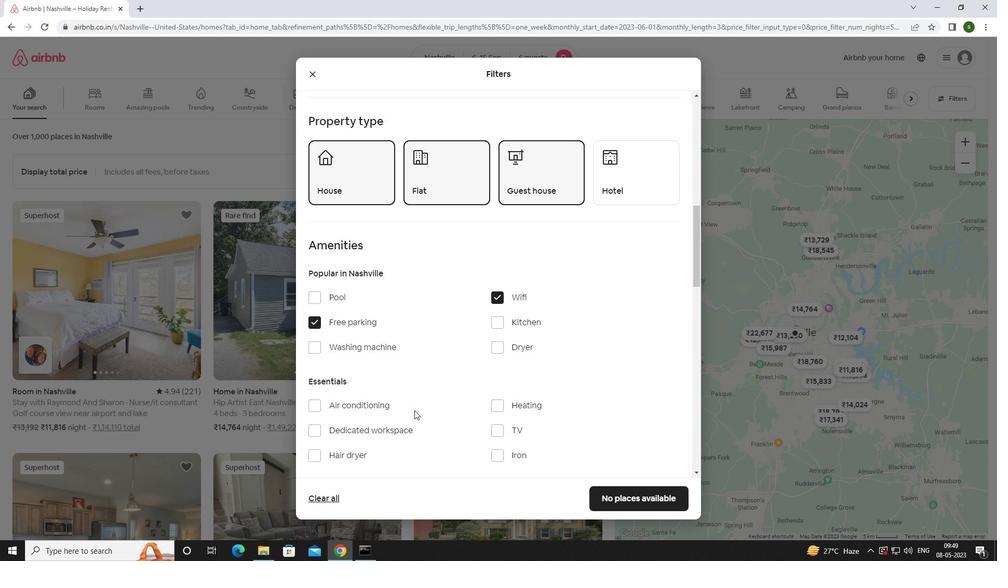 
Action: Mouse moved to (499, 369)
Screenshot: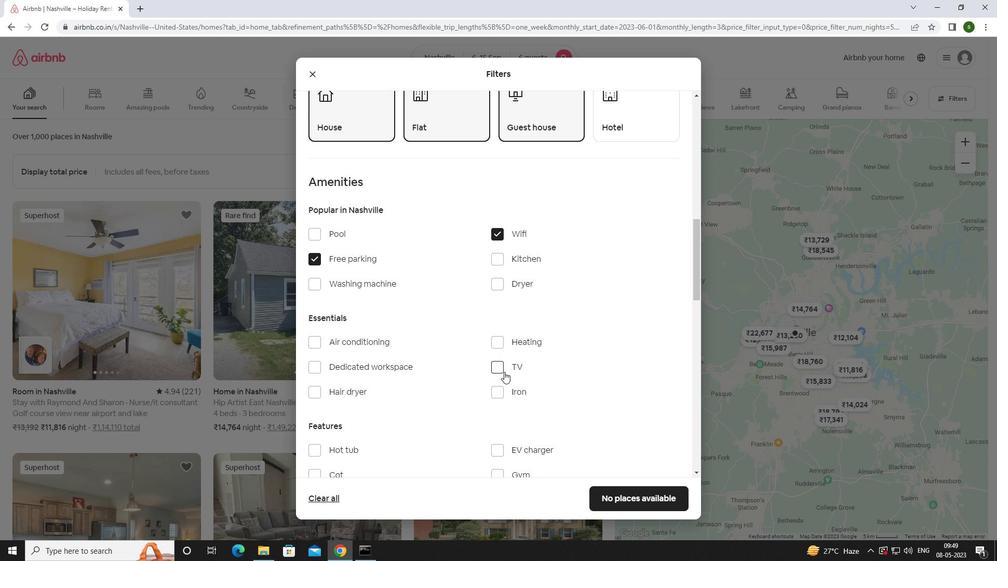 
Action: Mouse pressed left at (499, 369)
Screenshot: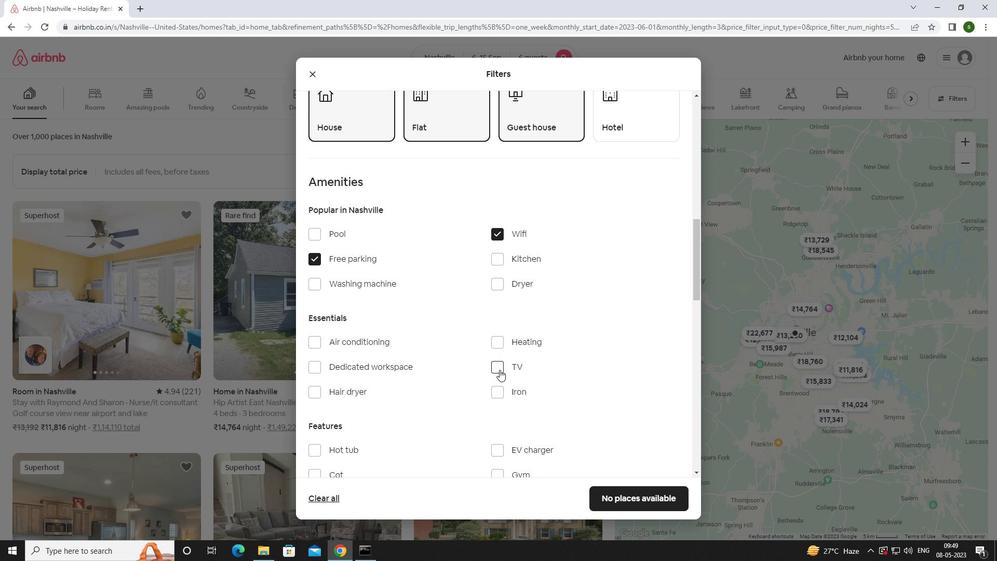 
Action: Mouse moved to (497, 369)
Screenshot: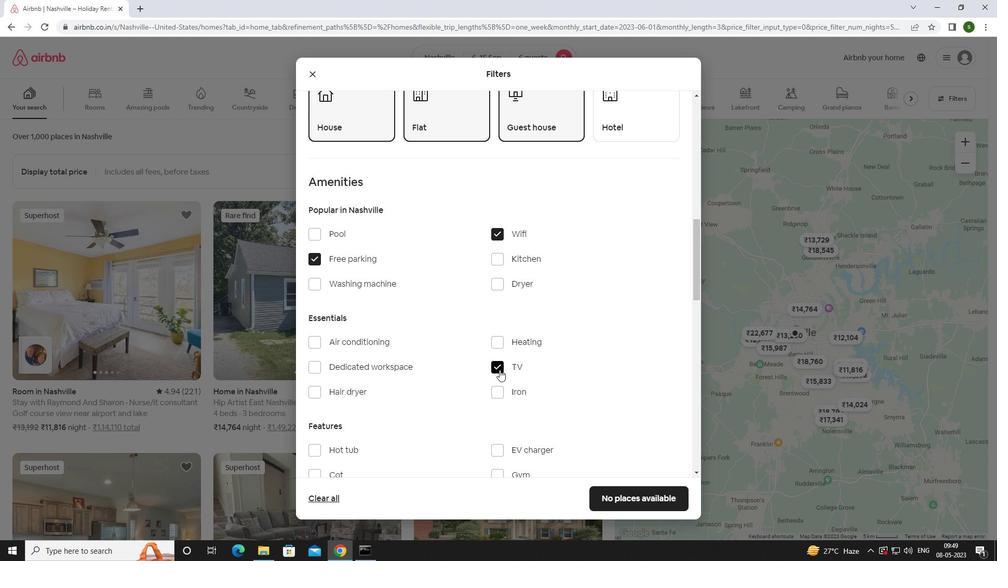 
Action: Mouse scrolled (497, 369) with delta (0, 0)
Screenshot: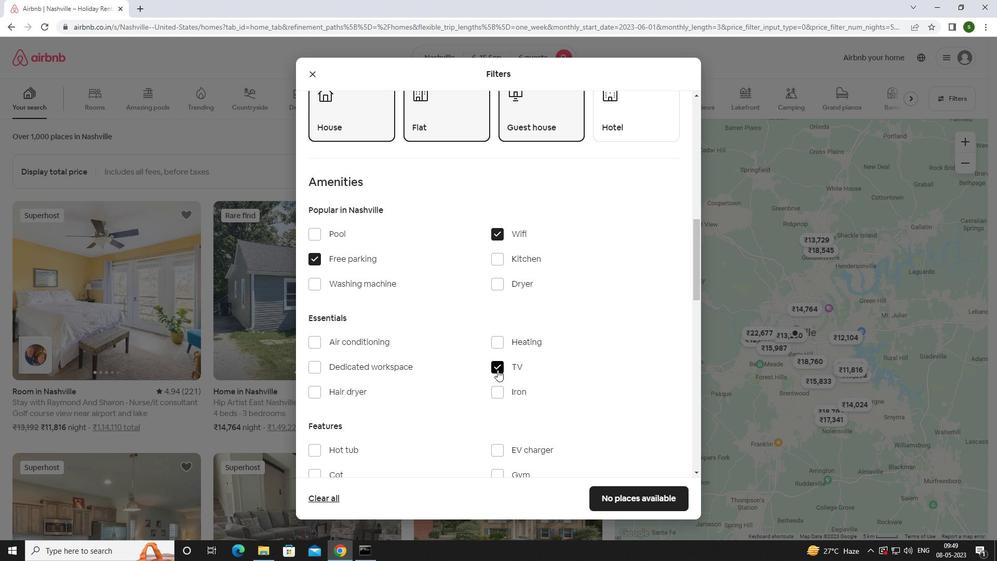 
Action: Mouse scrolled (497, 369) with delta (0, 0)
Screenshot: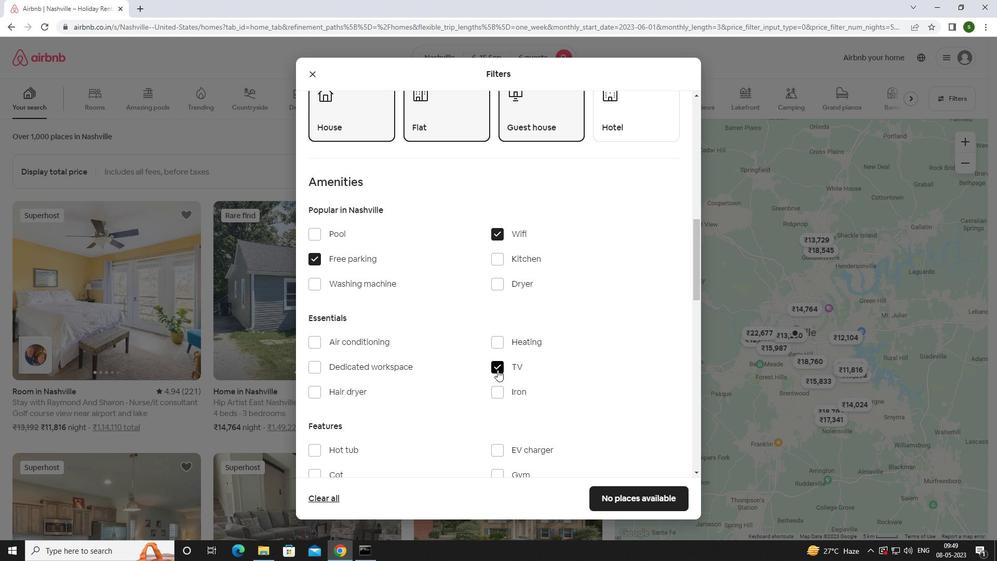 
Action: Mouse moved to (499, 374)
Screenshot: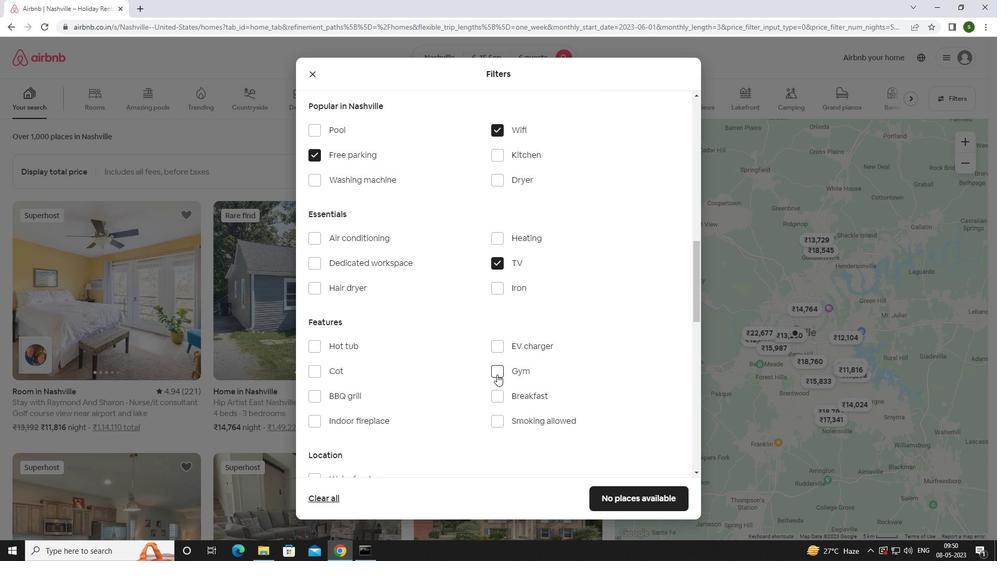 
Action: Mouse pressed left at (499, 374)
Screenshot: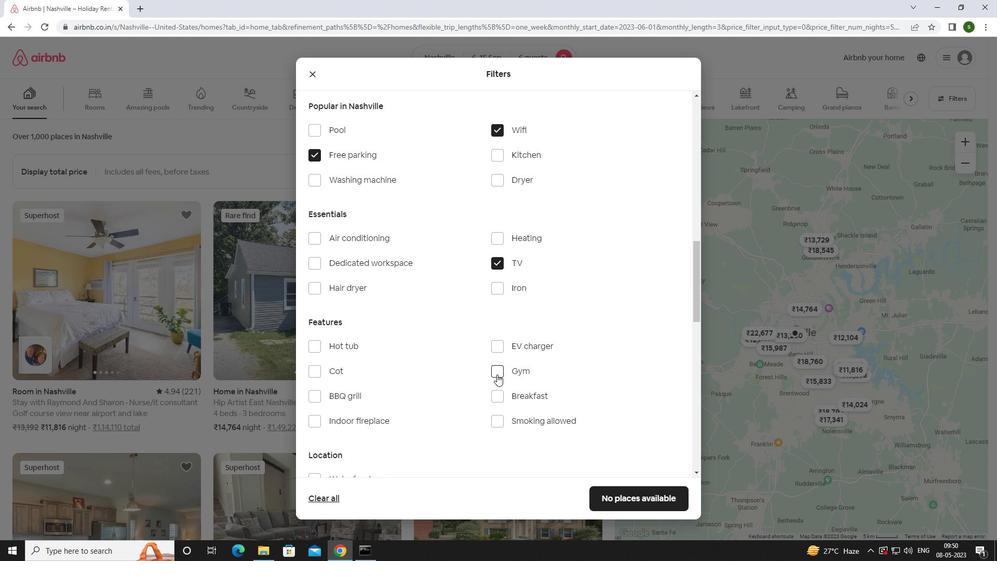
Action: Mouse moved to (496, 394)
Screenshot: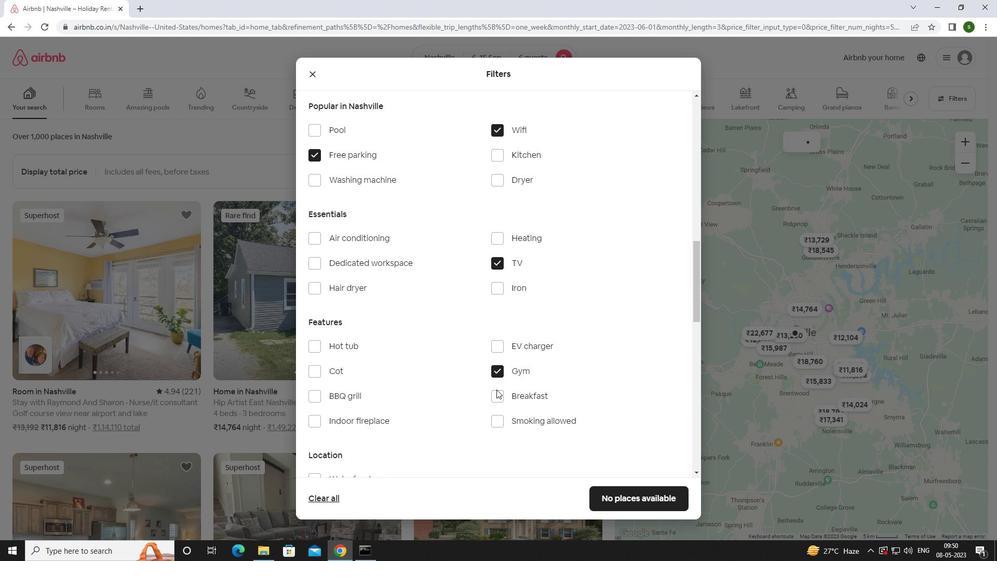 
Action: Mouse pressed left at (496, 394)
Screenshot: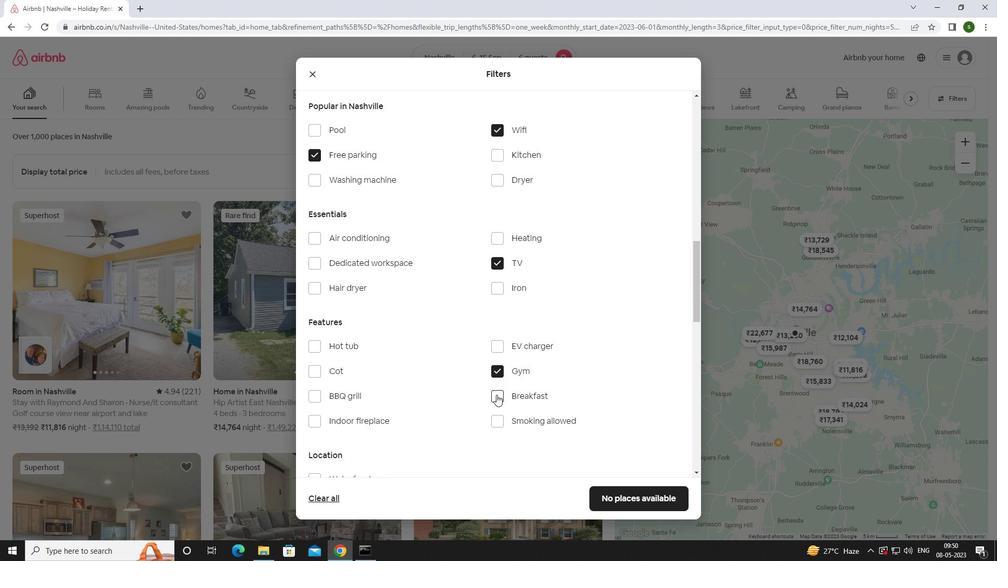 
Action: Mouse scrolled (496, 394) with delta (0, 0)
Screenshot: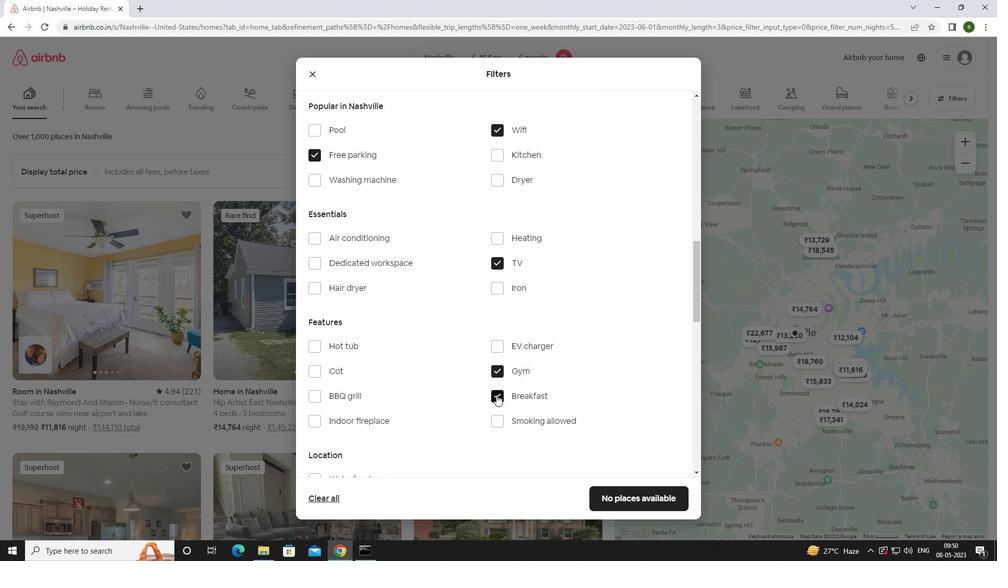 
Action: Mouse scrolled (496, 394) with delta (0, 0)
Screenshot: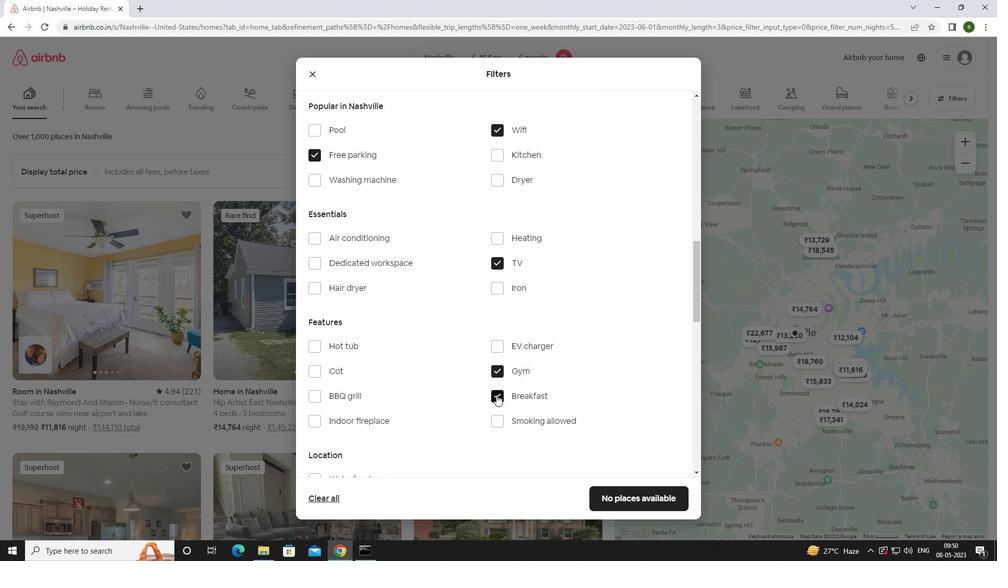 
Action: Mouse scrolled (496, 394) with delta (0, 0)
Screenshot: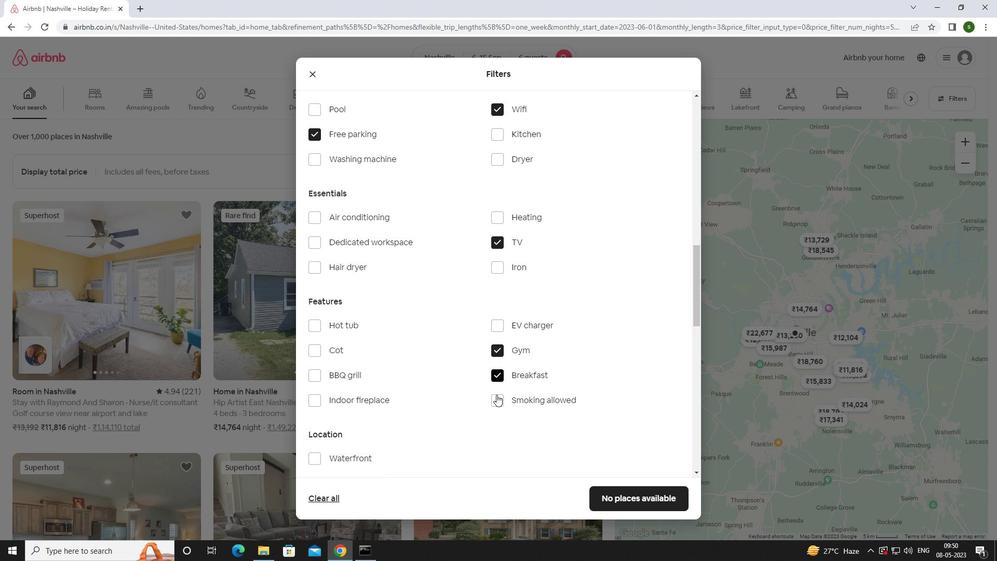 
Action: Mouse scrolled (496, 394) with delta (0, 0)
Screenshot: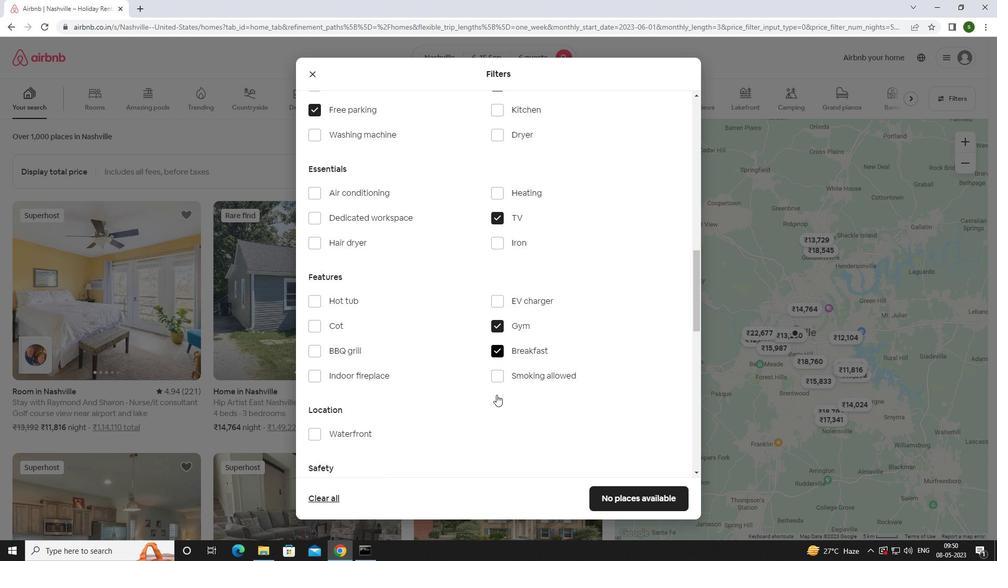 
Action: Mouse scrolled (496, 394) with delta (0, 0)
Screenshot: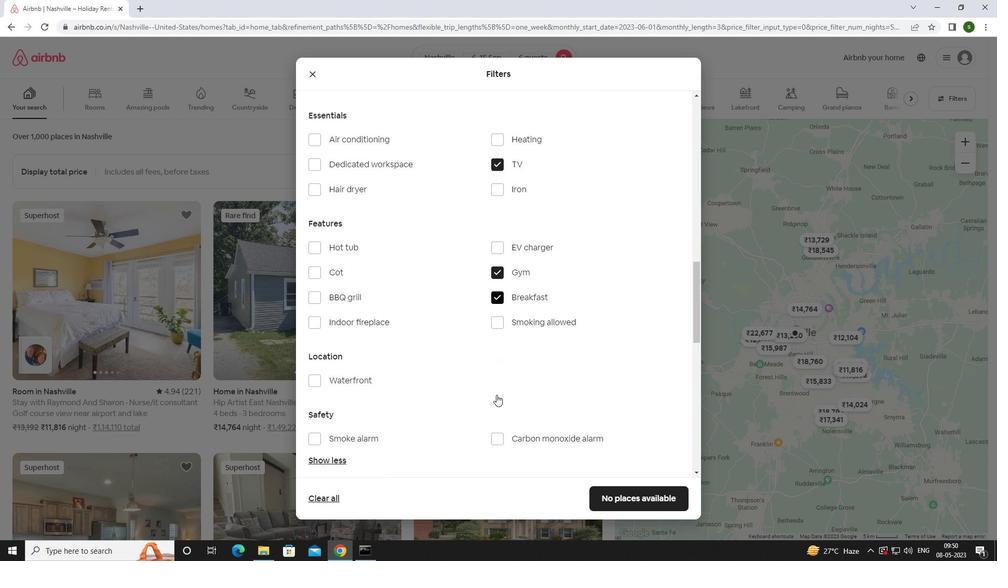 
Action: Mouse scrolled (496, 394) with delta (0, 0)
Screenshot: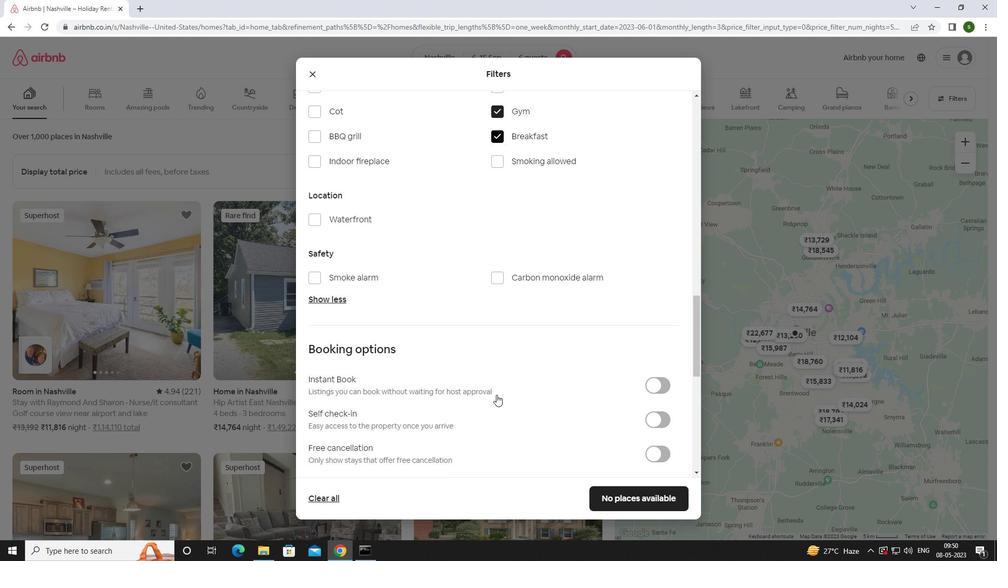
Action: Mouse moved to (648, 361)
Screenshot: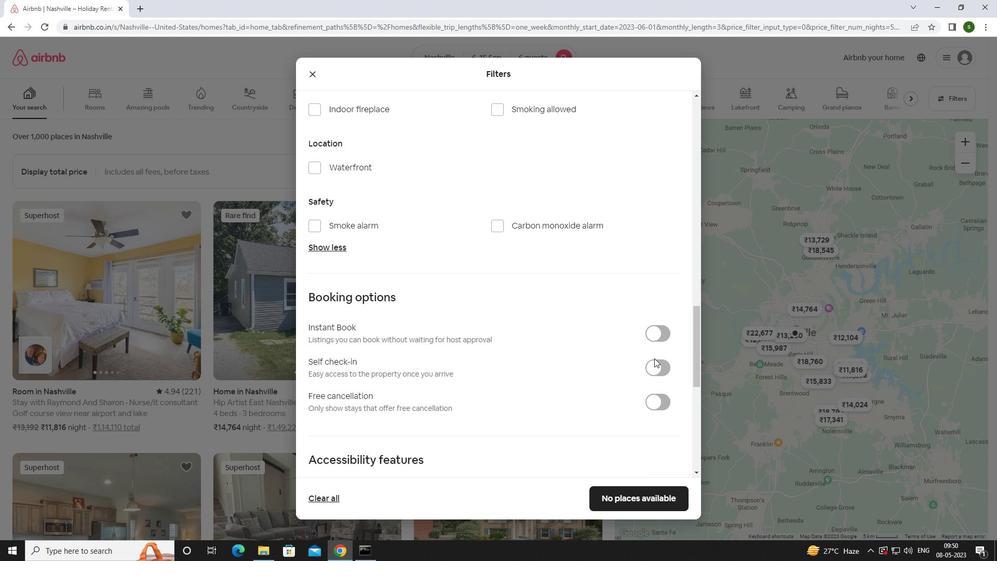 
Action: Mouse pressed left at (648, 361)
Screenshot: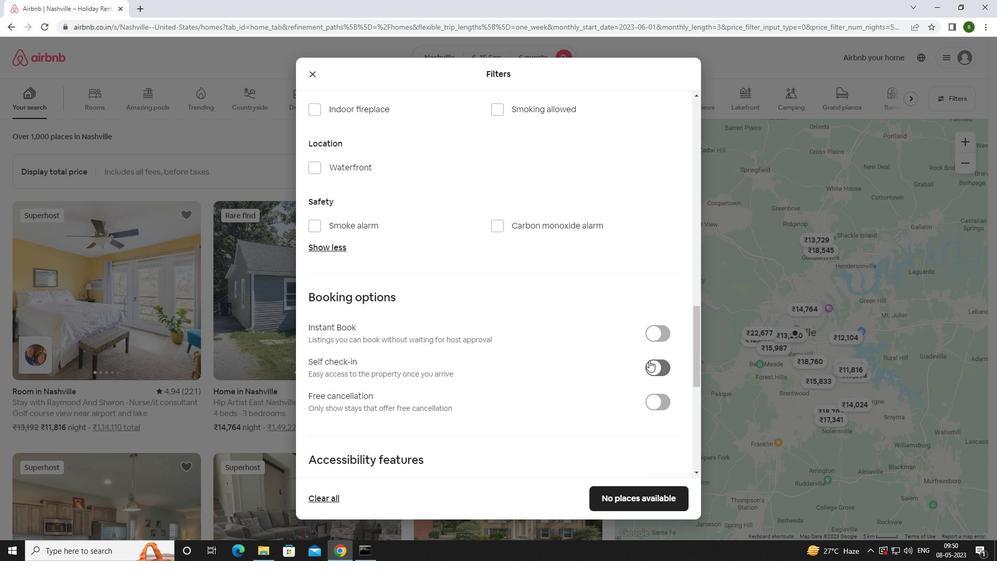 
Action: Mouse moved to (462, 365)
Screenshot: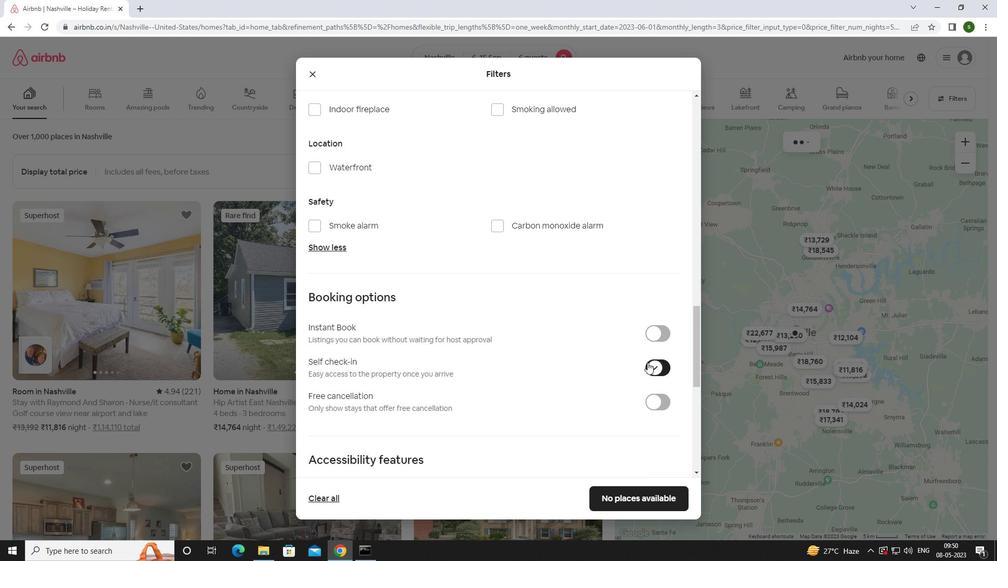 
Action: Mouse scrolled (462, 365) with delta (0, 0)
Screenshot: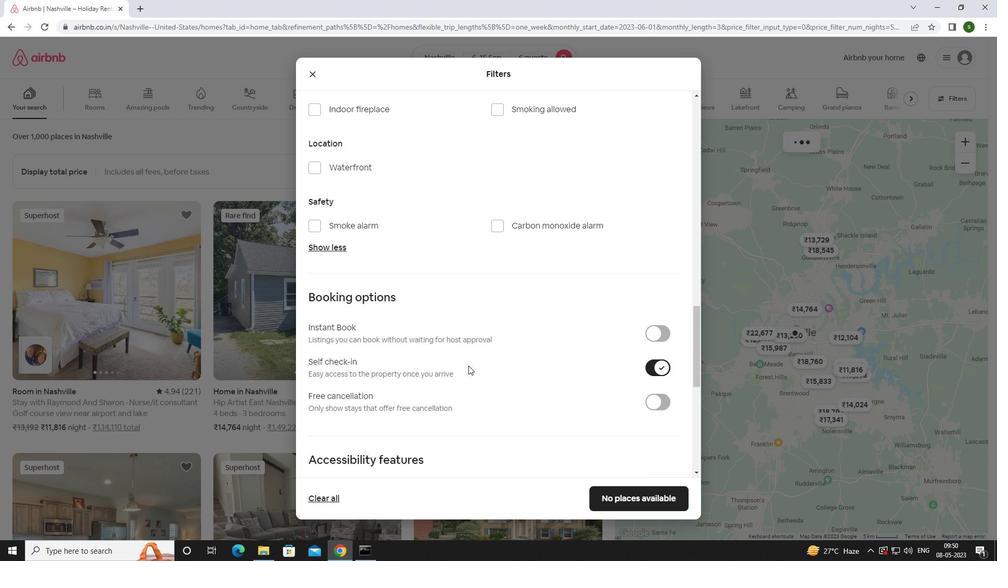 
Action: Mouse scrolled (462, 365) with delta (0, 0)
Screenshot: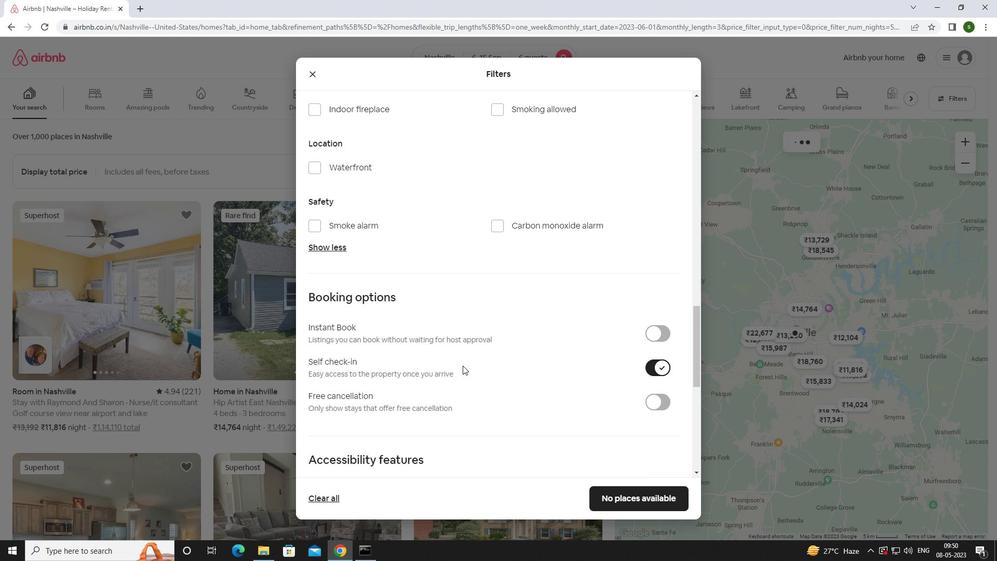 
Action: Mouse scrolled (462, 365) with delta (0, 0)
Screenshot: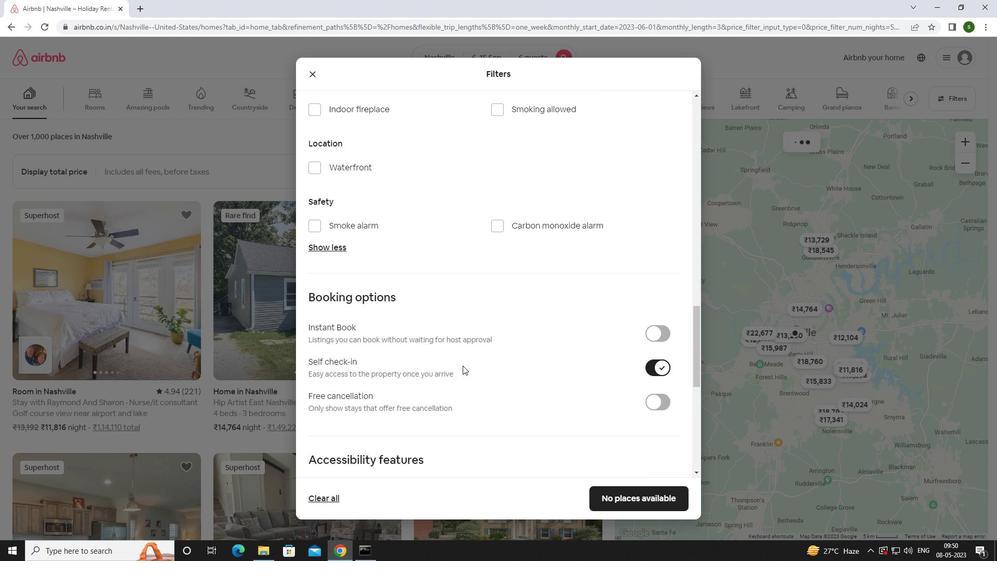 
Action: Mouse scrolled (462, 365) with delta (0, 0)
Screenshot: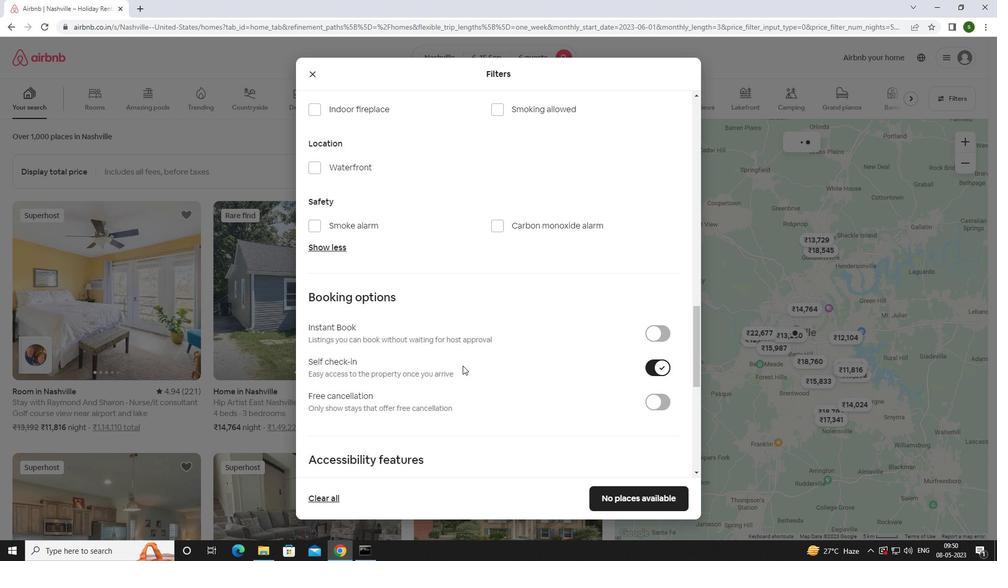
Action: Mouse scrolled (462, 365) with delta (0, 0)
Screenshot: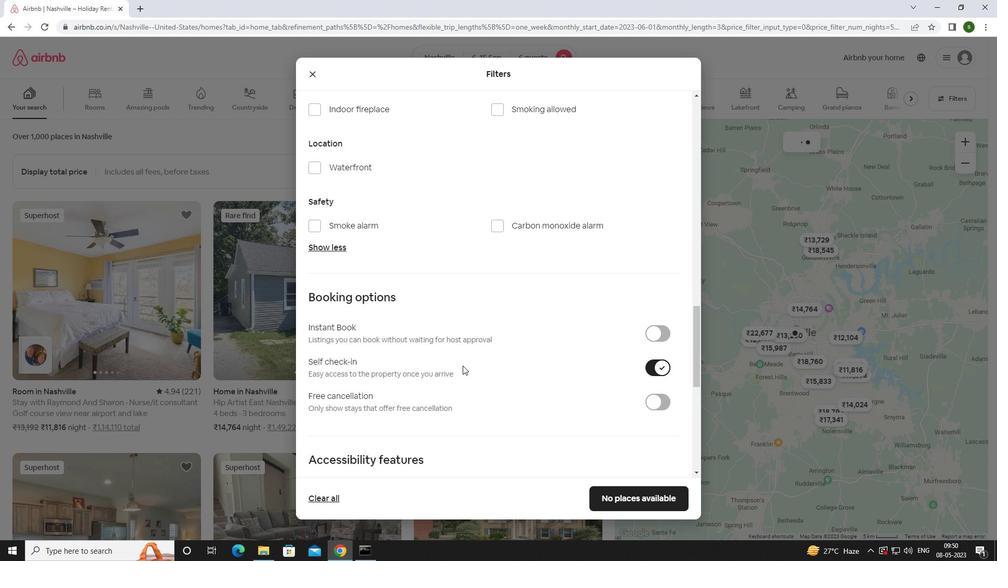 
Action: Mouse scrolled (462, 365) with delta (0, 0)
Screenshot: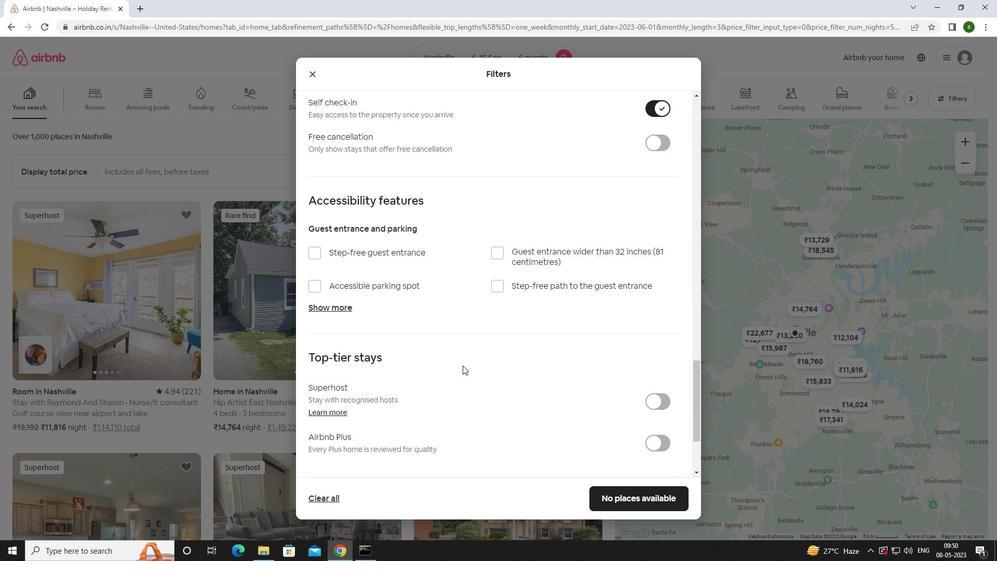 
Action: Mouse scrolled (462, 365) with delta (0, 0)
Screenshot: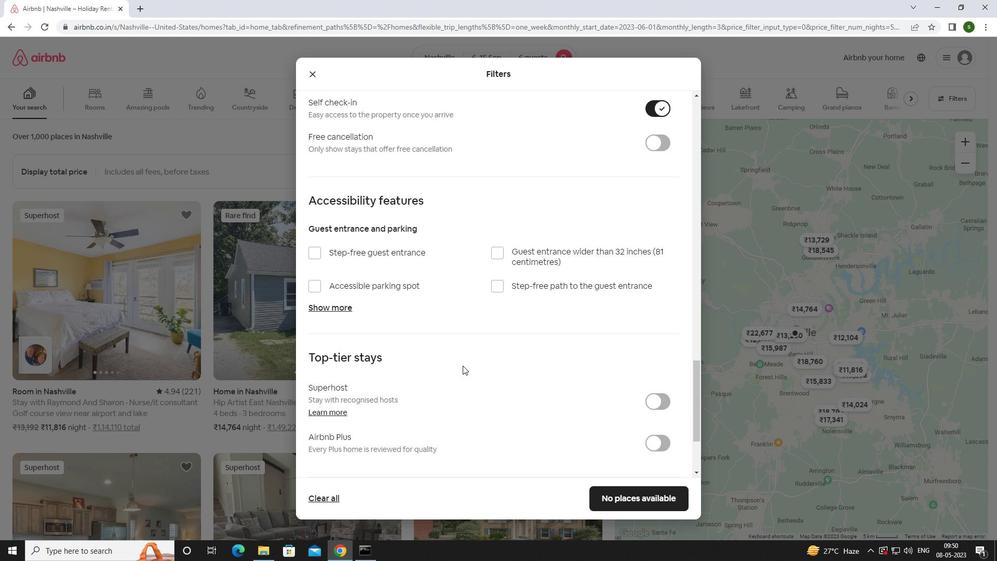 
Action: Mouse scrolled (462, 365) with delta (0, 0)
Screenshot: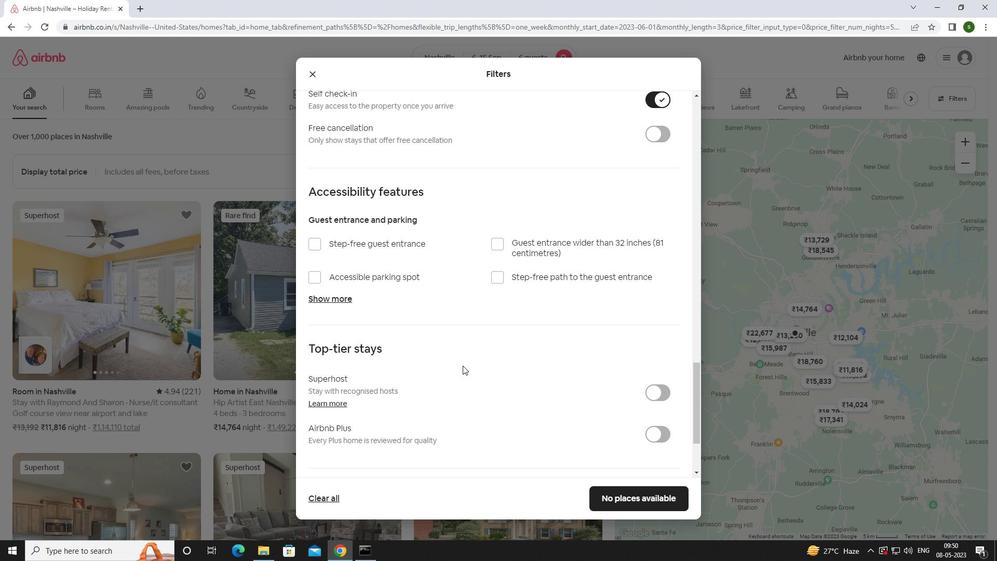 
Action: Mouse scrolled (462, 365) with delta (0, 0)
Screenshot: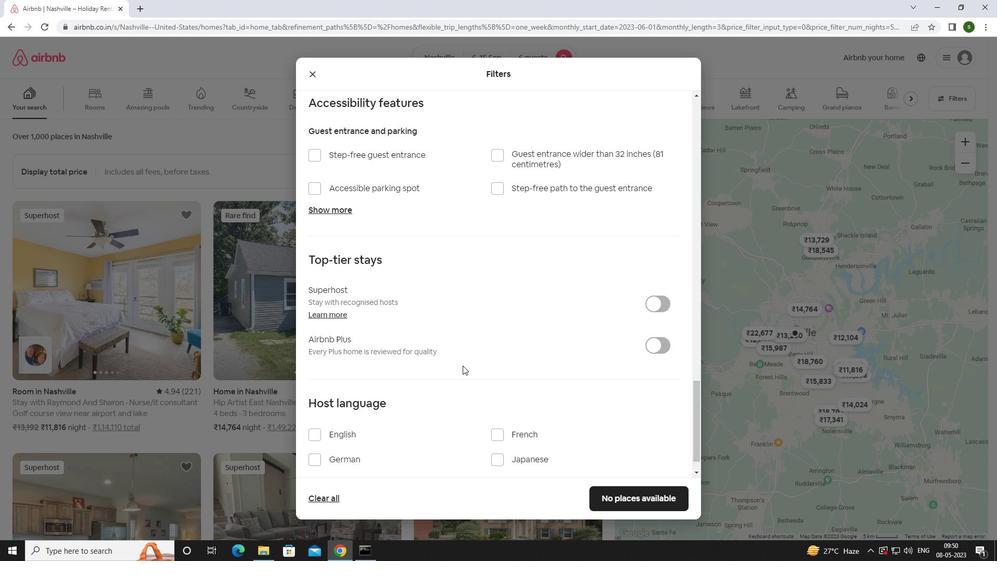 
Action: Mouse scrolled (462, 365) with delta (0, 0)
Screenshot: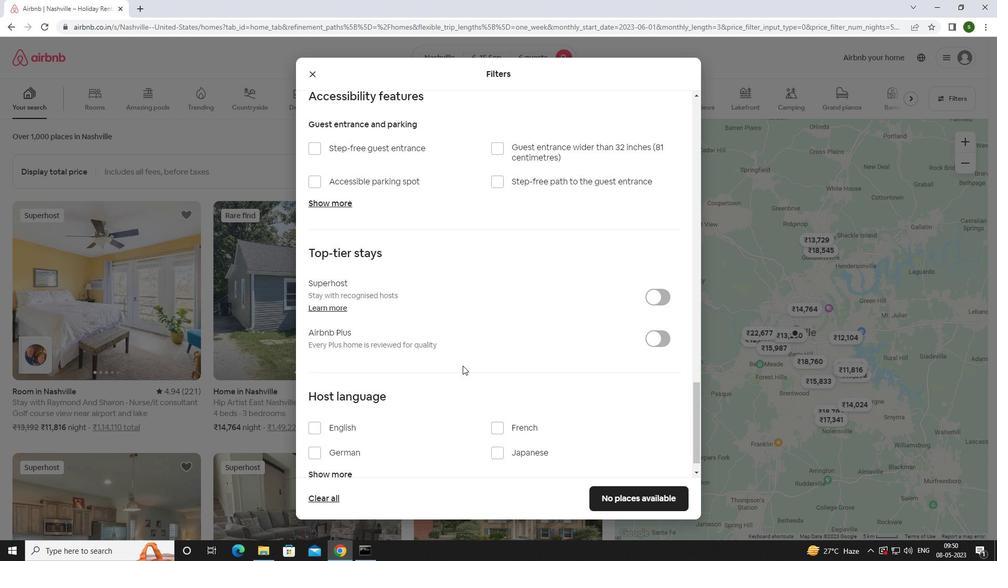 
Action: Mouse moved to (333, 403)
Screenshot: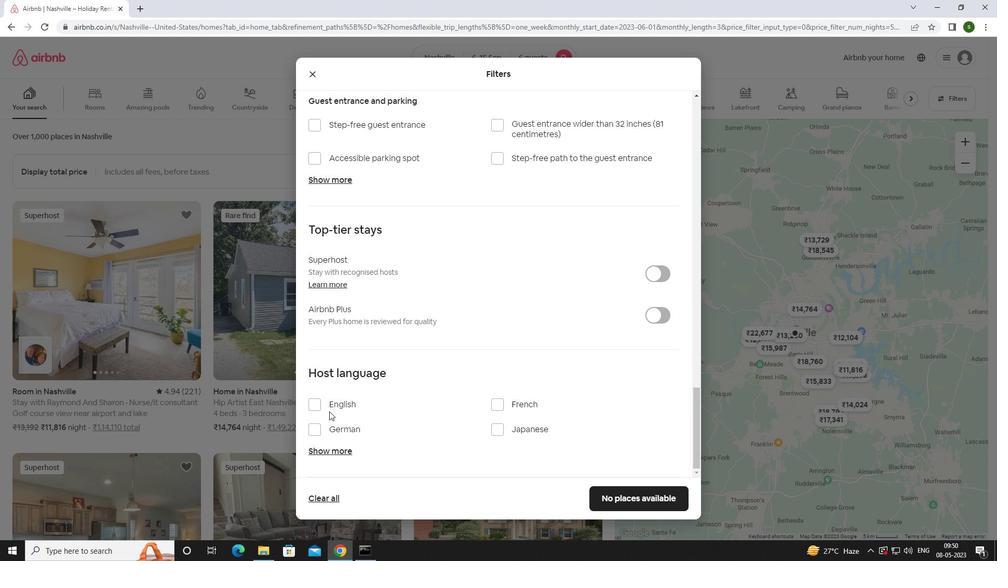 
Action: Mouse pressed left at (333, 403)
Screenshot: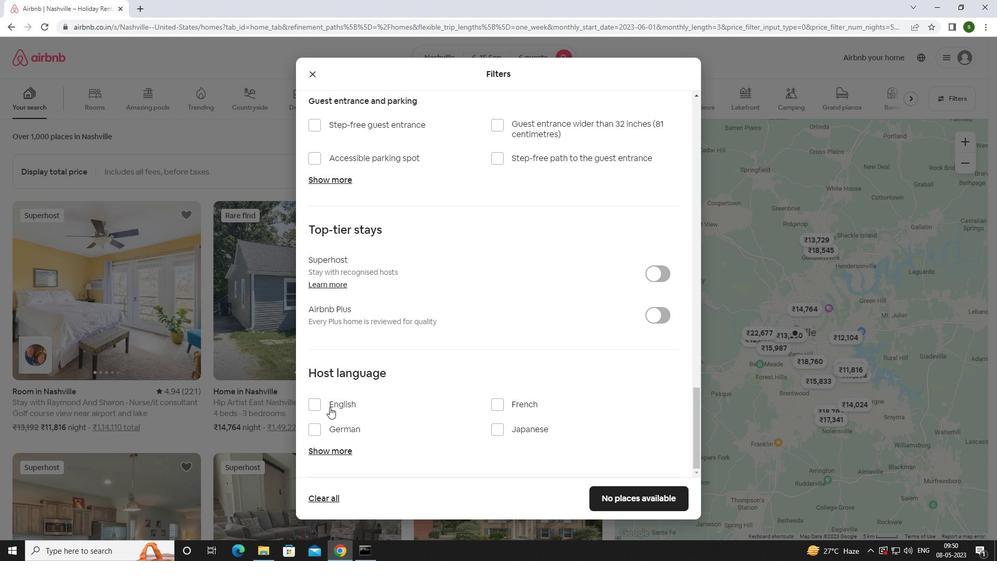 
Action: Mouse moved to (646, 497)
Screenshot: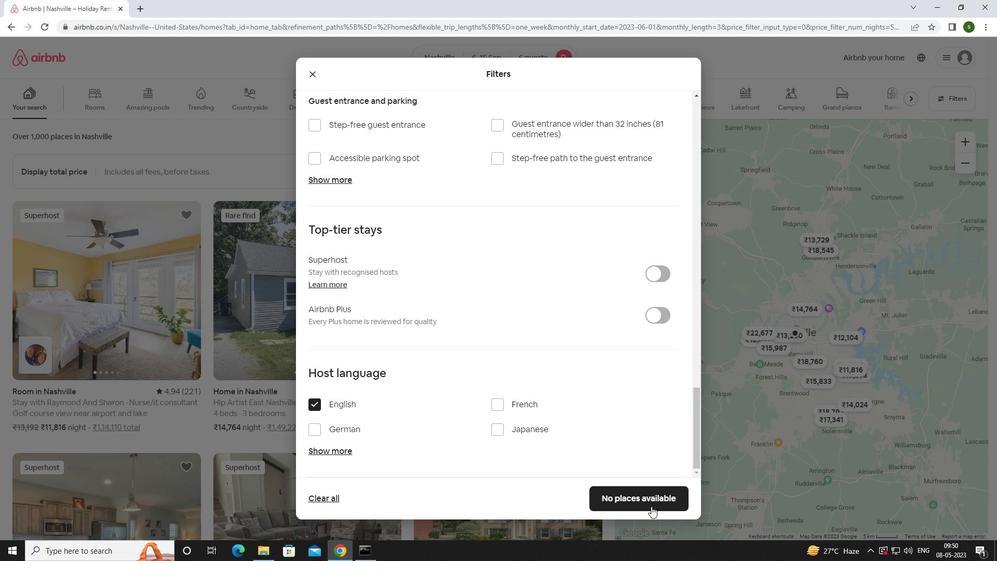
Action: Mouse pressed left at (646, 497)
Screenshot: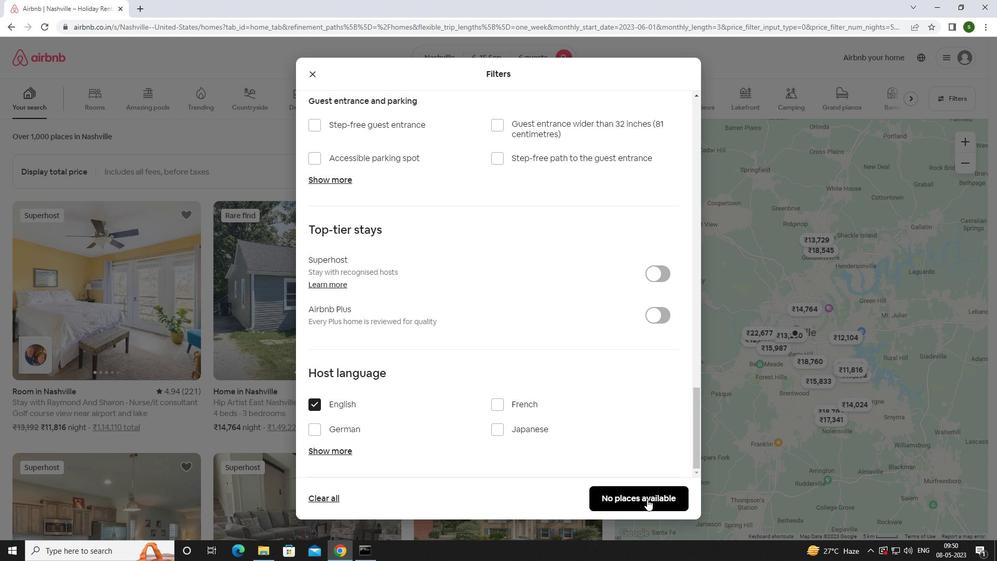 
Action: Mouse moved to (639, 496)
Screenshot: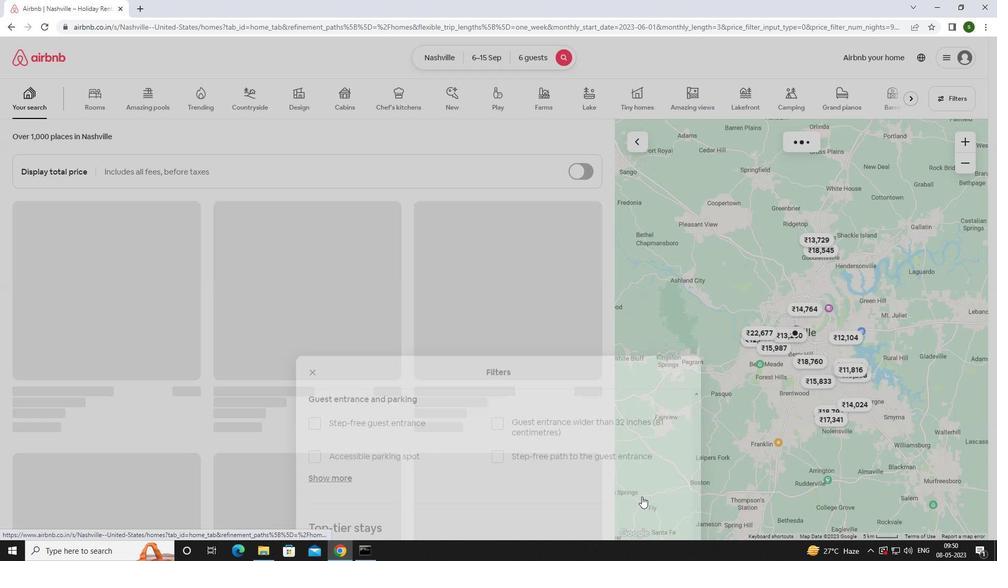 
